 Task: Search one way flight ticket for 1 adult, 1 child, 1 infant in seat in premium economy from Rhinelander: Rhinelander-oneida County Airport to Fort Wayne: Fort Wayne International Airport on 8-4-2023. Choice of flights is Frontier. Number of bags: 6 checked bags. Price is upto 76000. Outbound departure time preference is 8:45.
Action: Mouse pressed left at (316, 265)
Screenshot: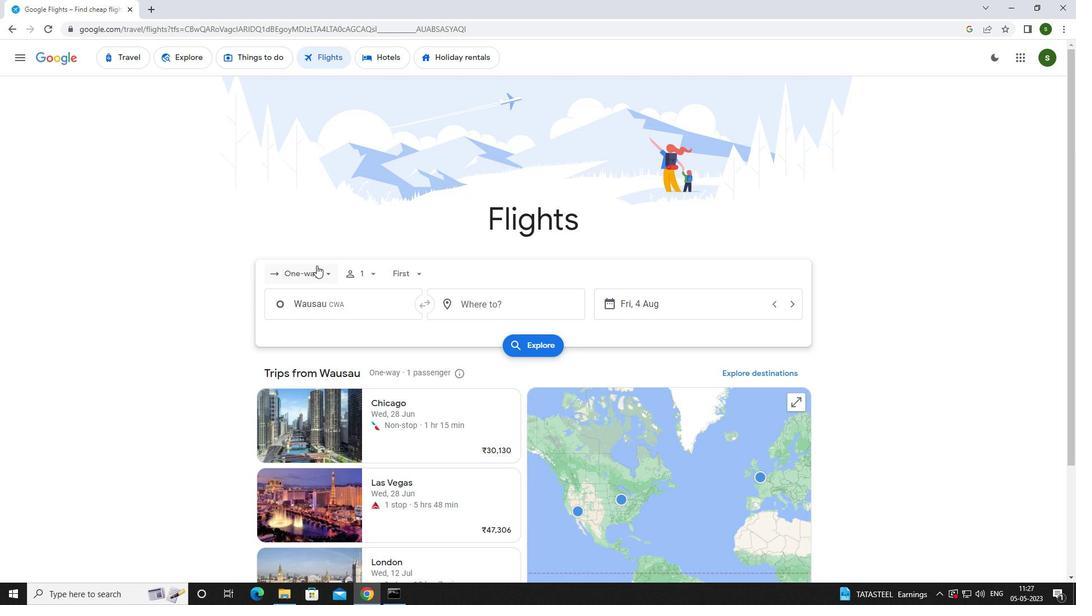
Action: Mouse moved to (321, 323)
Screenshot: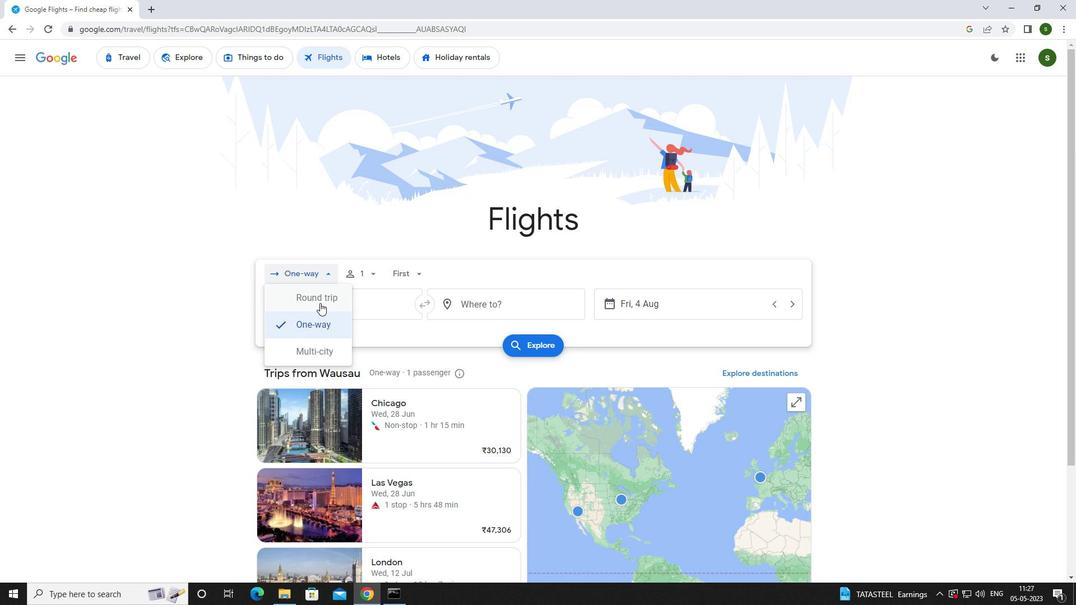 
Action: Mouse pressed left at (321, 323)
Screenshot: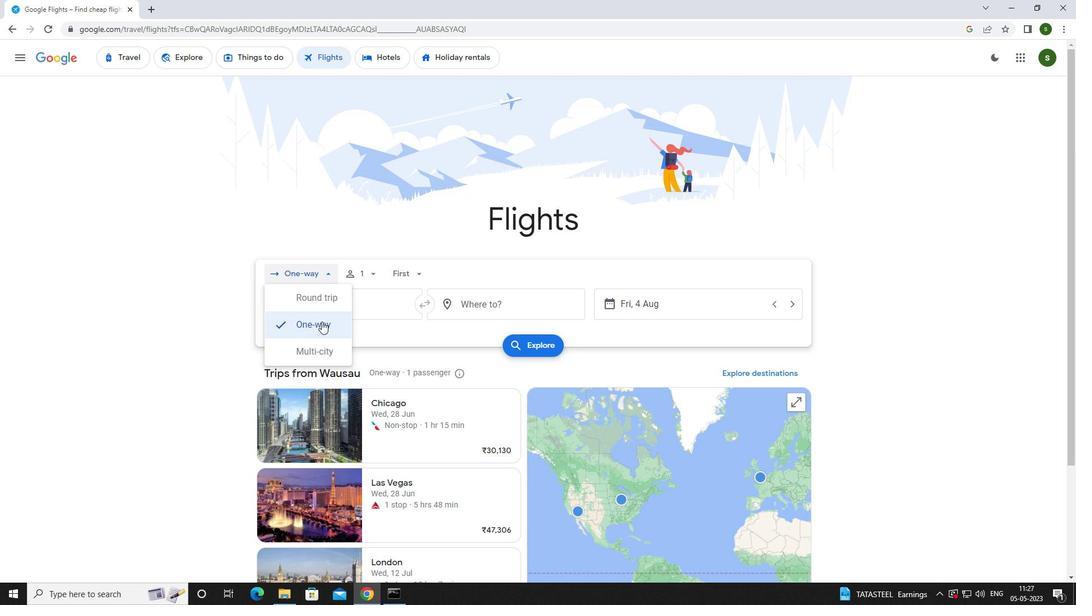 
Action: Mouse moved to (375, 274)
Screenshot: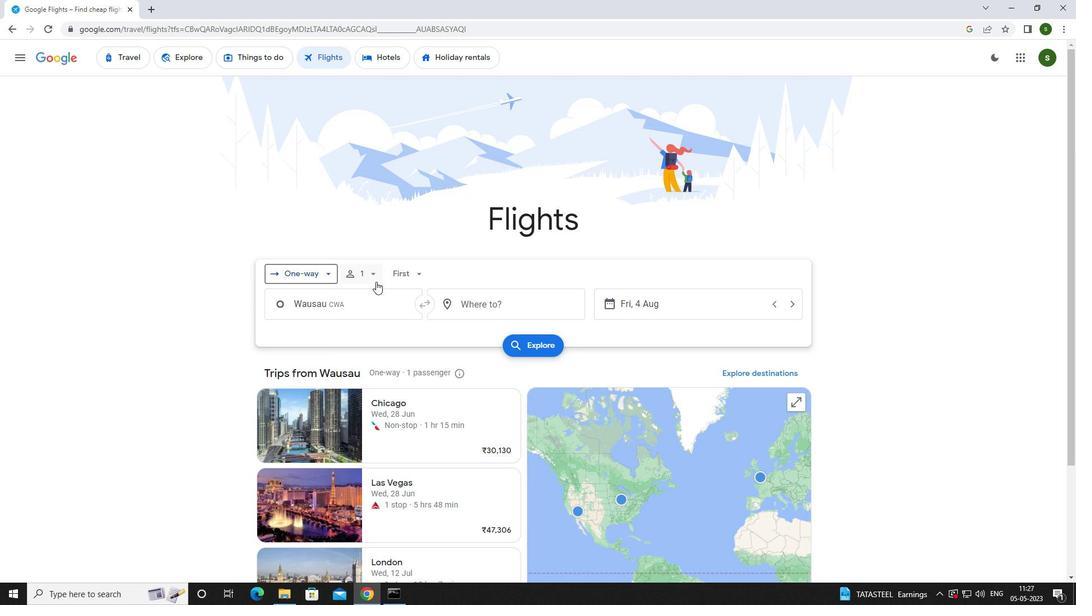 
Action: Mouse pressed left at (375, 274)
Screenshot: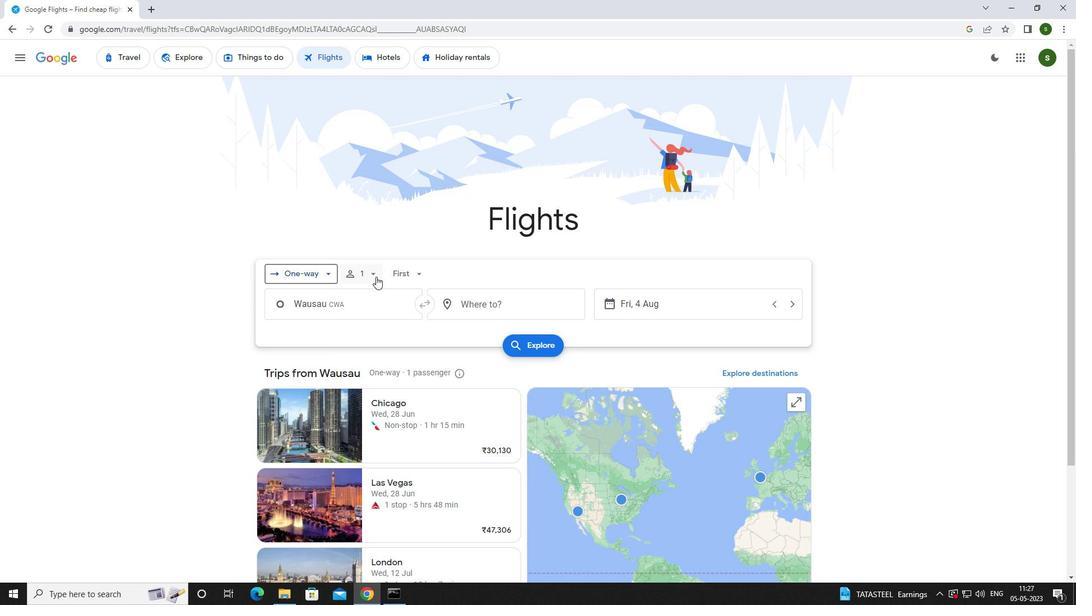 
Action: Mouse moved to (454, 327)
Screenshot: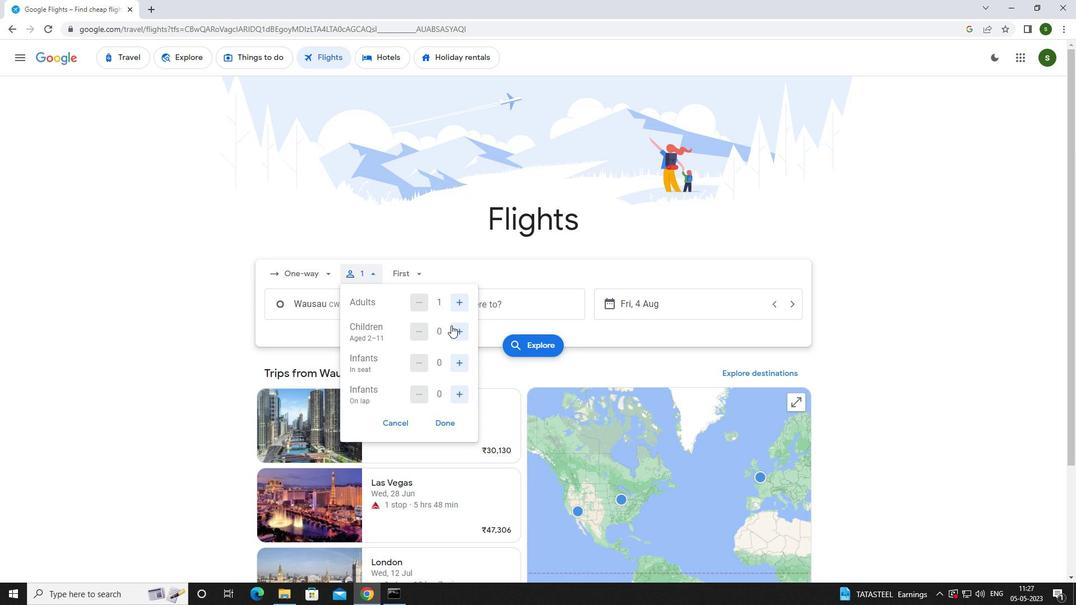 
Action: Mouse pressed left at (454, 327)
Screenshot: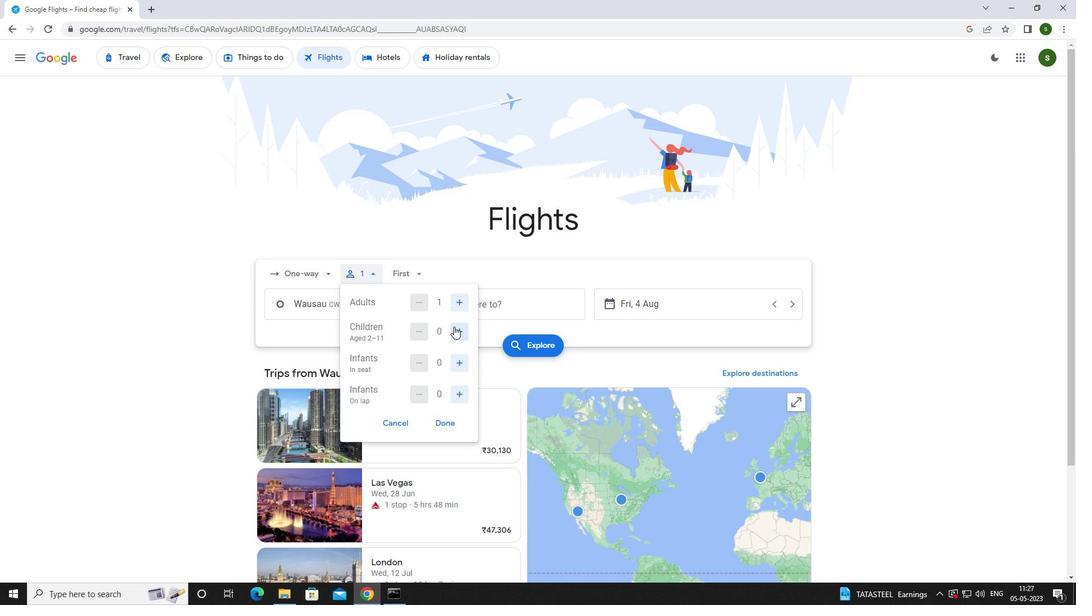 
Action: Mouse moved to (458, 370)
Screenshot: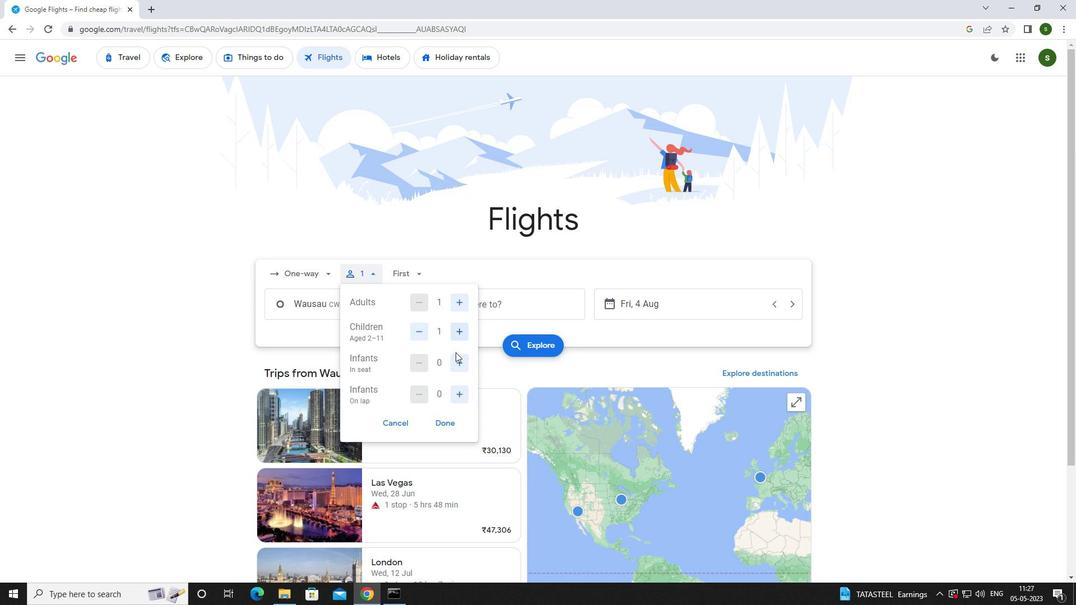 
Action: Mouse pressed left at (458, 370)
Screenshot: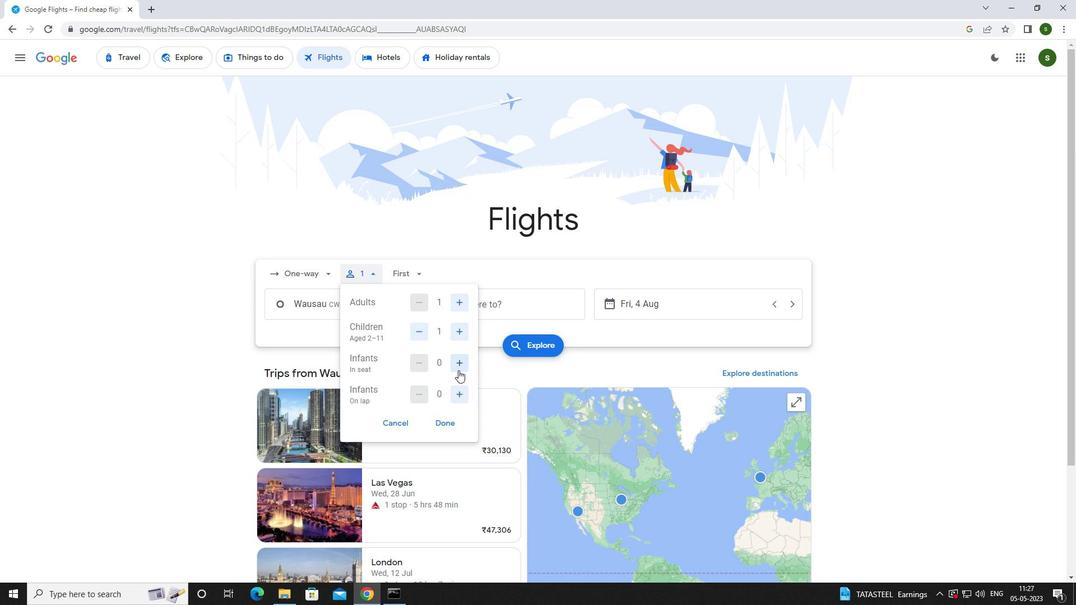 
Action: Mouse moved to (422, 273)
Screenshot: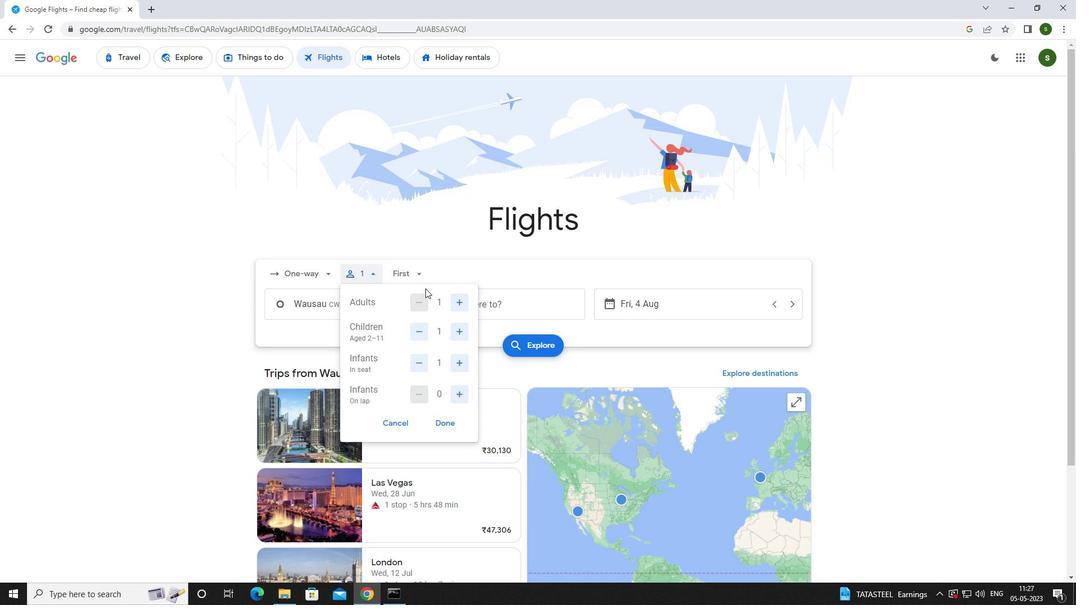 
Action: Mouse pressed left at (422, 273)
Screenshot: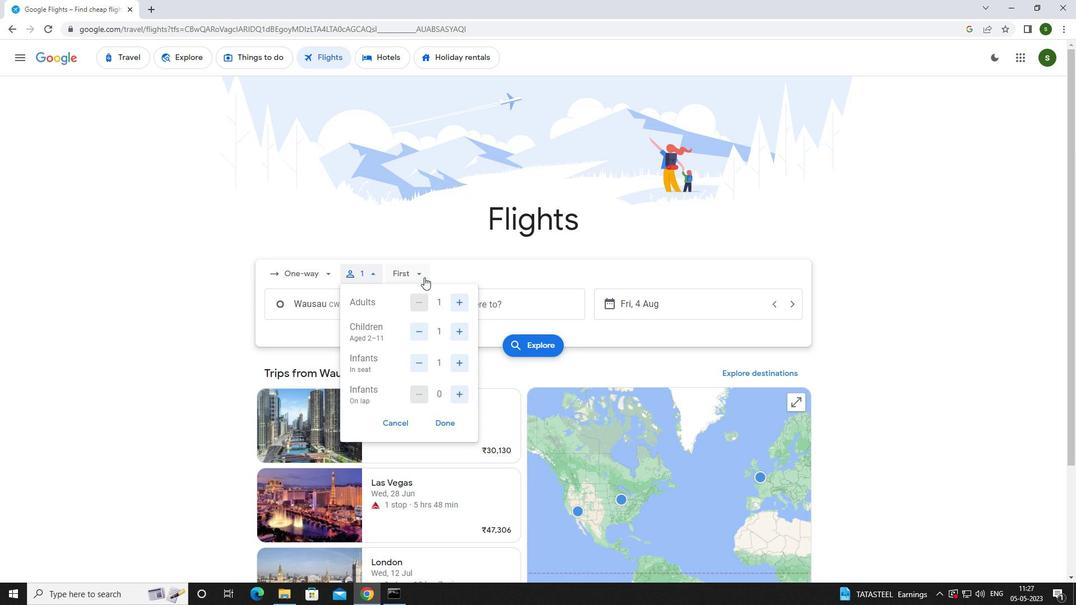 
Action: Mouse moved to (440, 327)
Screenshot: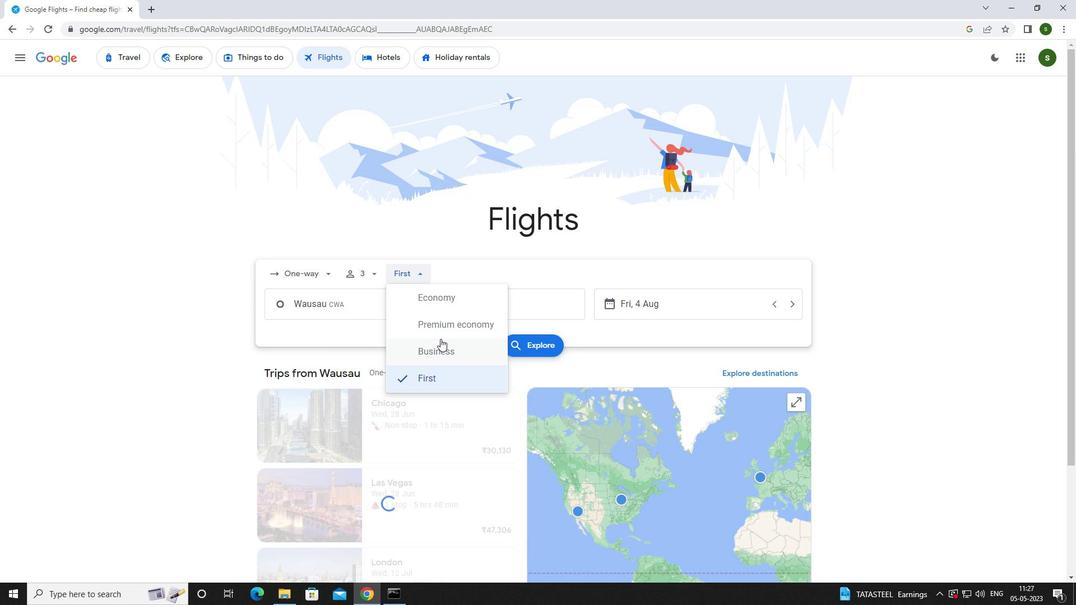 
Action: Mouse pressed left at (440, 327)
Screenshot: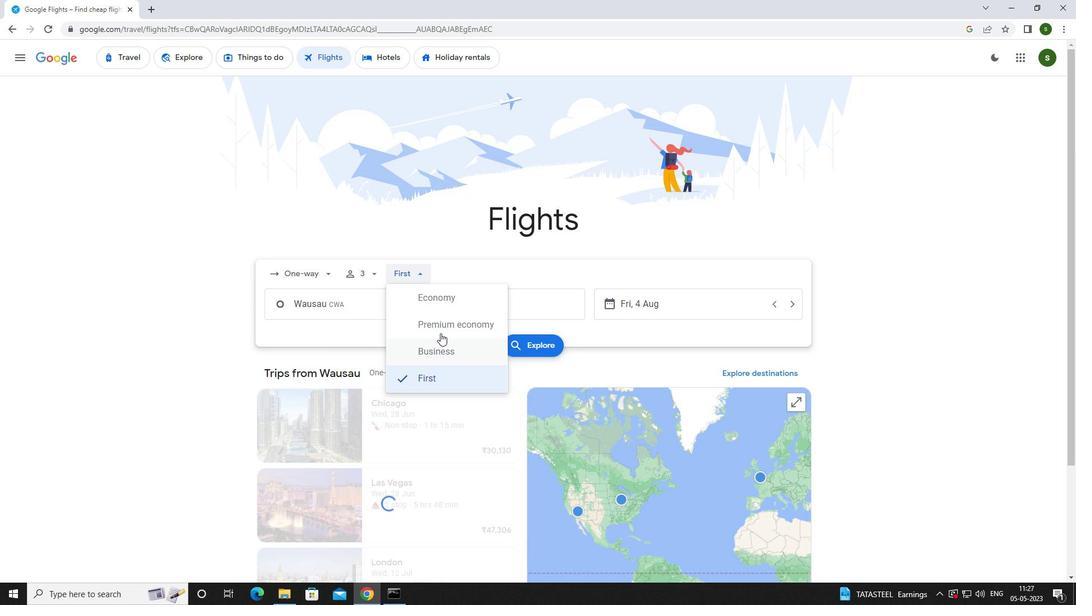 
Action: Mouse moved to (393, 307)
Screenshot: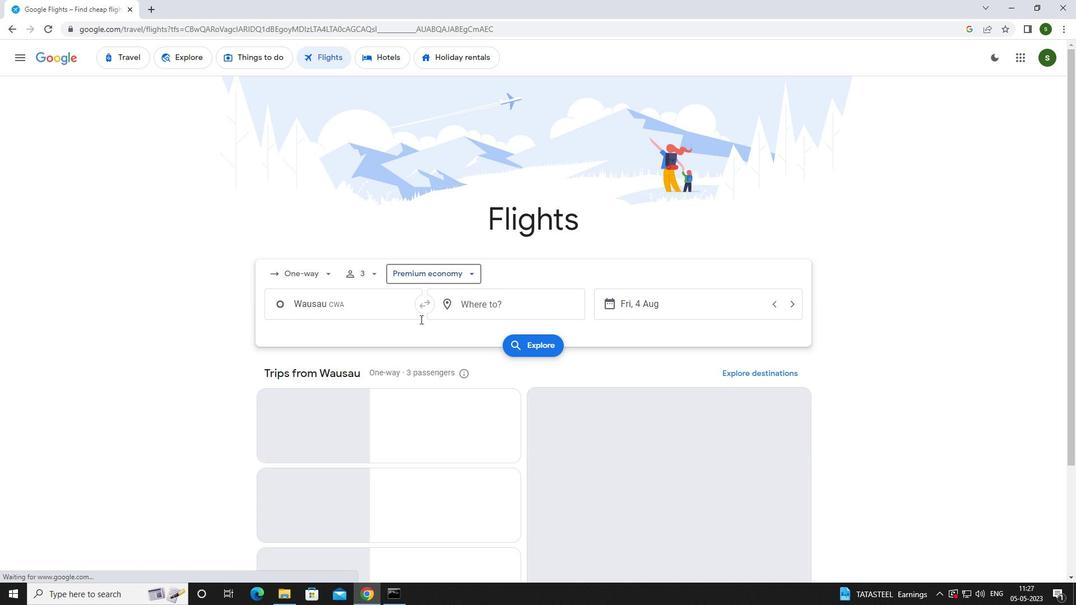 
Action: Mouse pressed left at (393, 307)
Screenshot: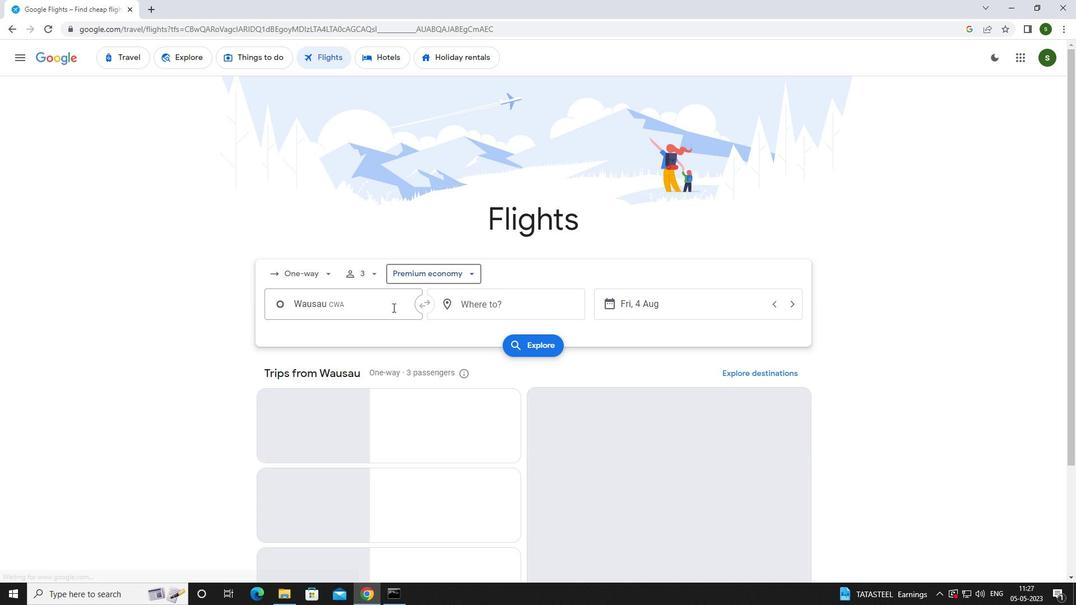 
Action: Mouse moved to (391, 309)
Screenshot: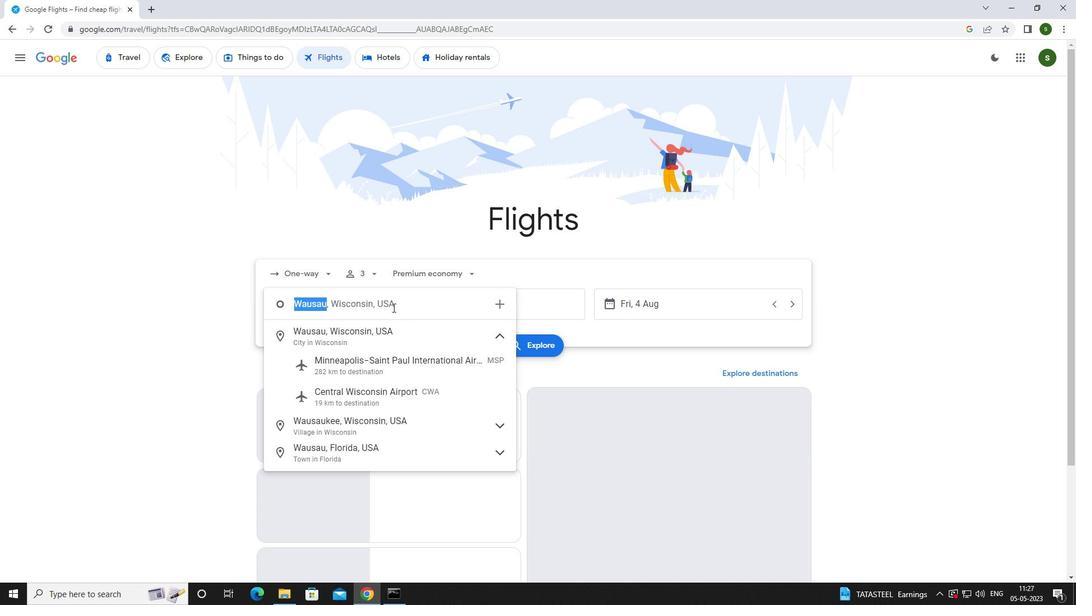 
Action: Key pressed <Key.caps_lock>r<Key.caps_lock>hine
Screenshot: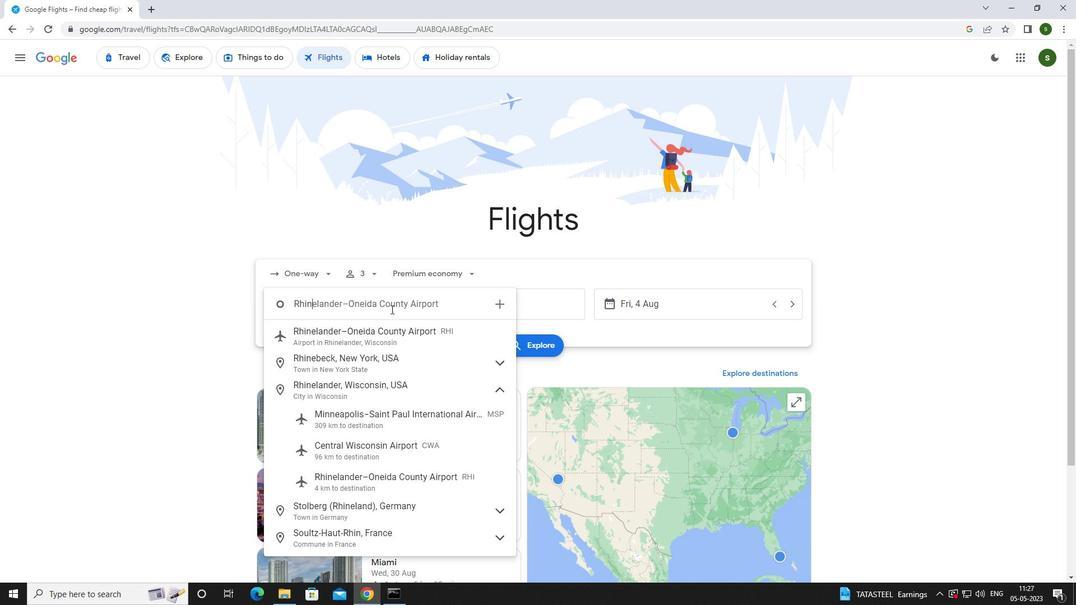 
Action: Mouse moved to (390, 332)
Screenshot: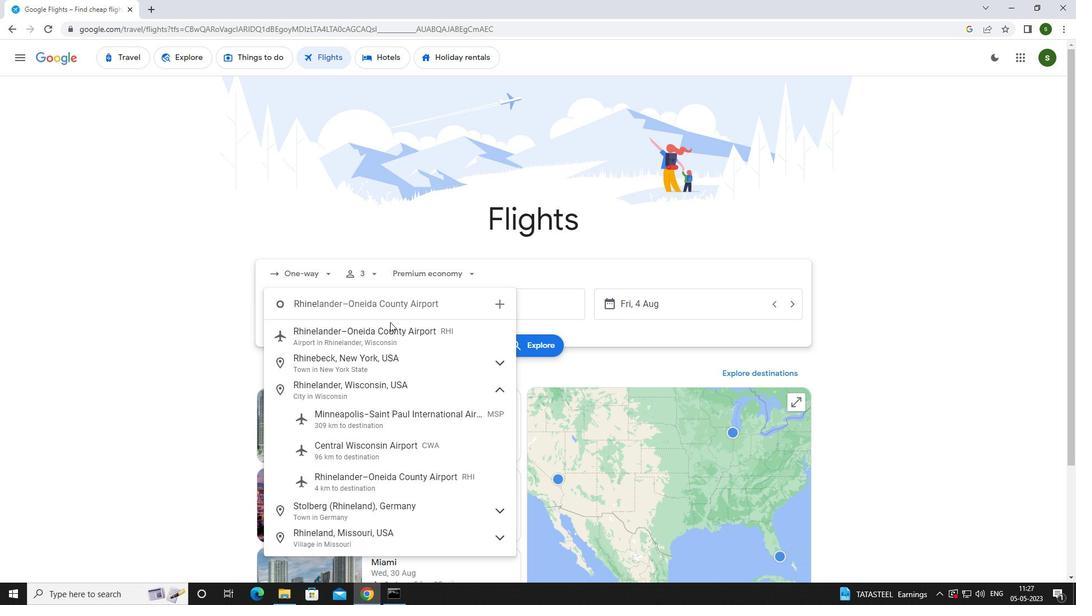 
Action: Mouse pressed left at (390, 332)
Screenshot: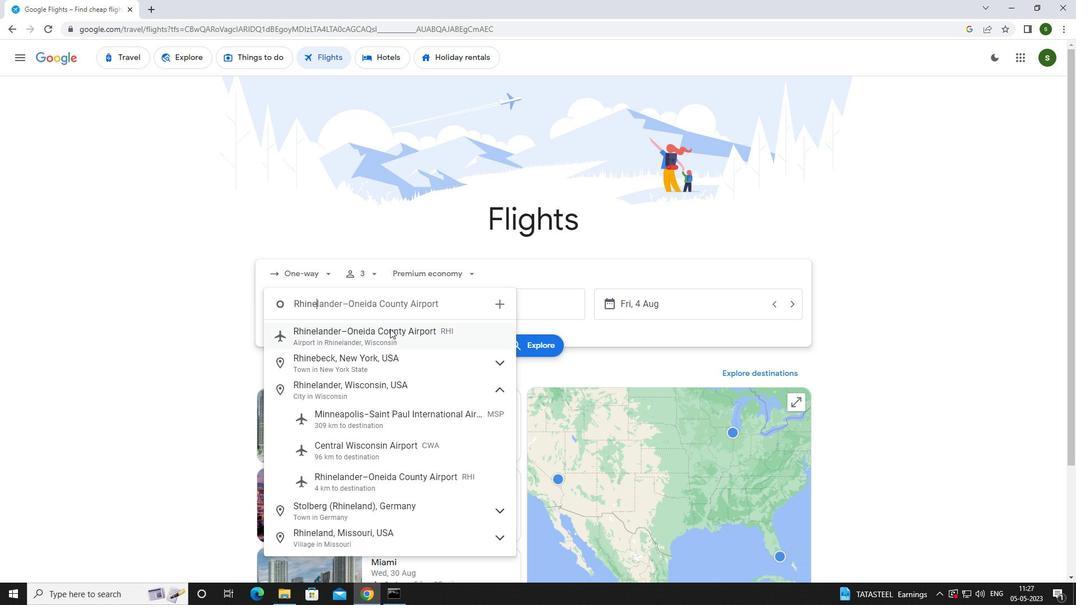 
Action: Mouse moved to (471, 299)
Screenshot: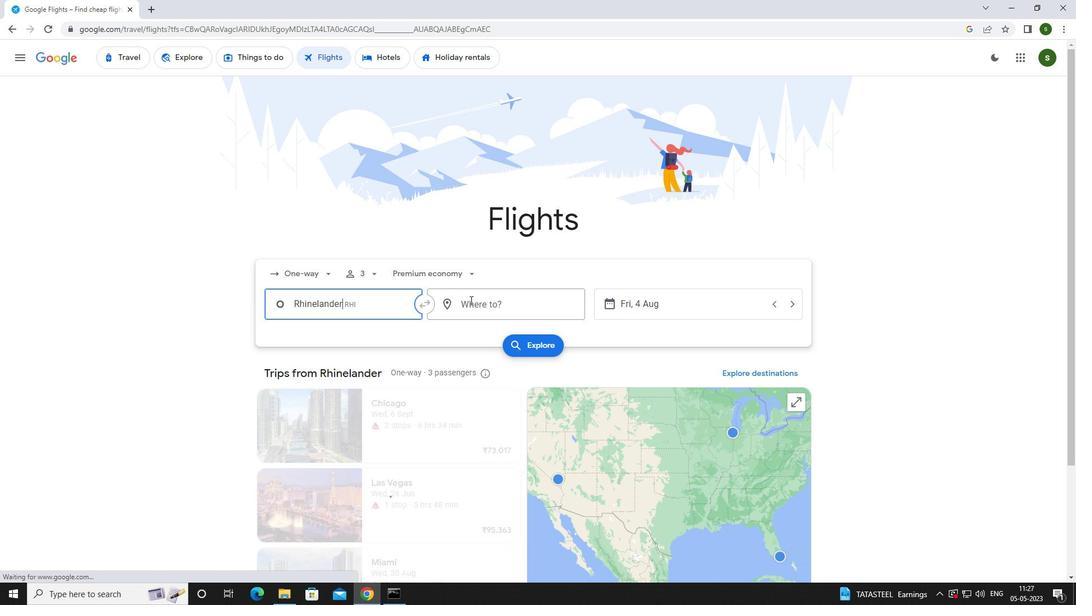 
Action: Mouse pressed left at (471, 299)
Screenshot: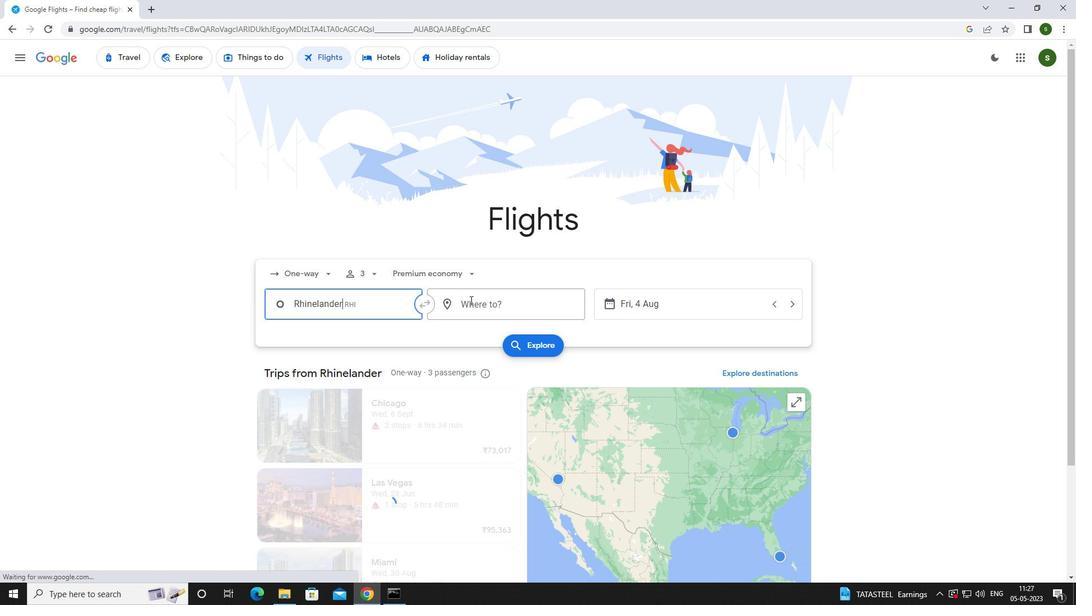 
Action: Key pressed <Key.caps_lock>f<Key.caps_lock>ort<Key.space><Key.caps_lock>w<Key.caps_lock>a
Screenshot: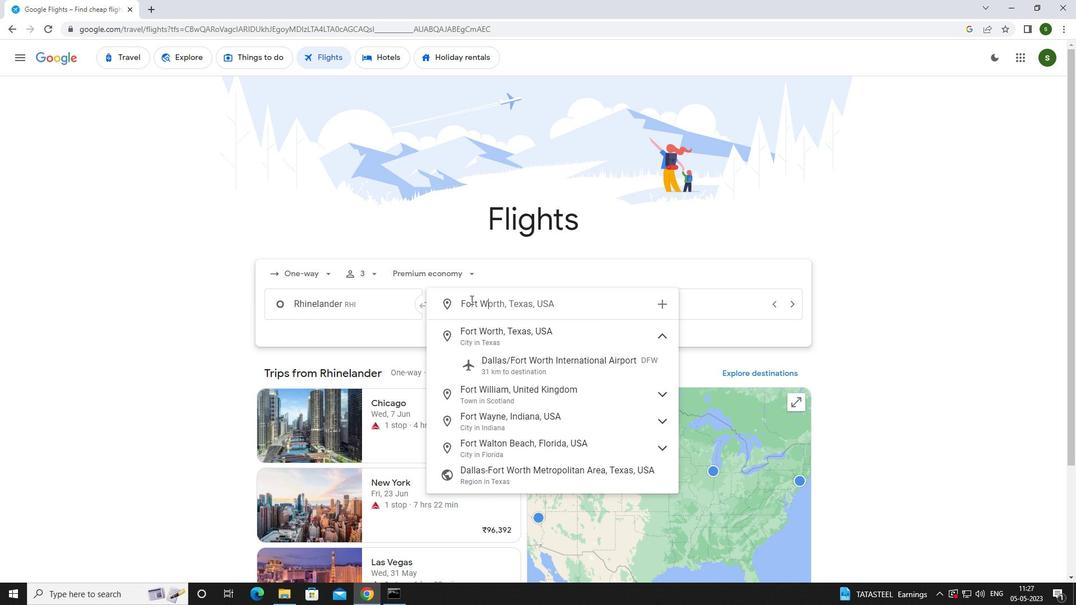 
Action: Mouse moved to (518, 360)
Screenshot: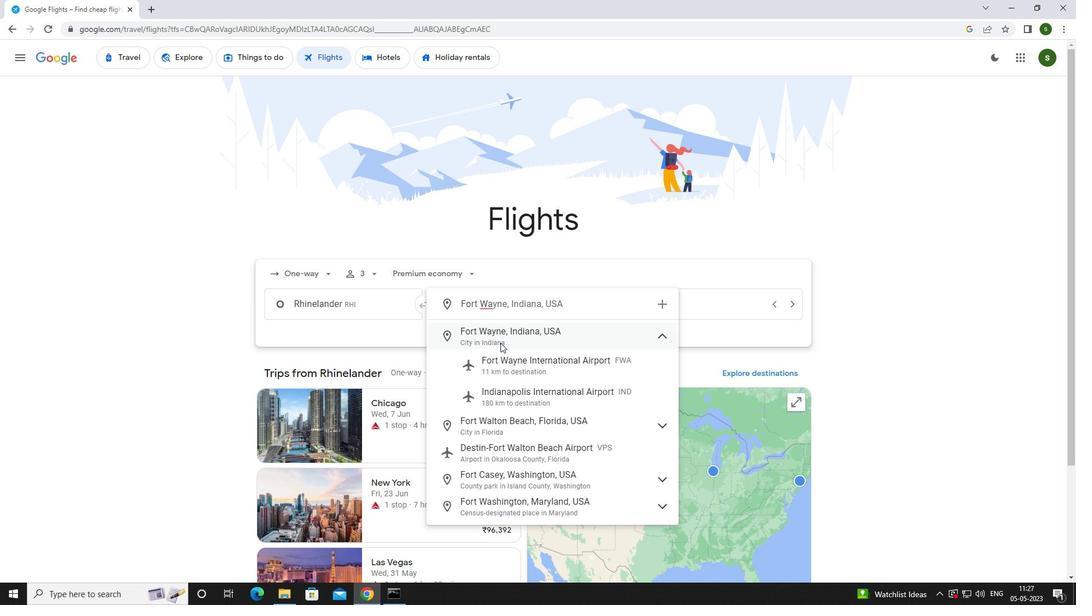 
Action: Mouse pressed left at (518, 360)
Screenshot: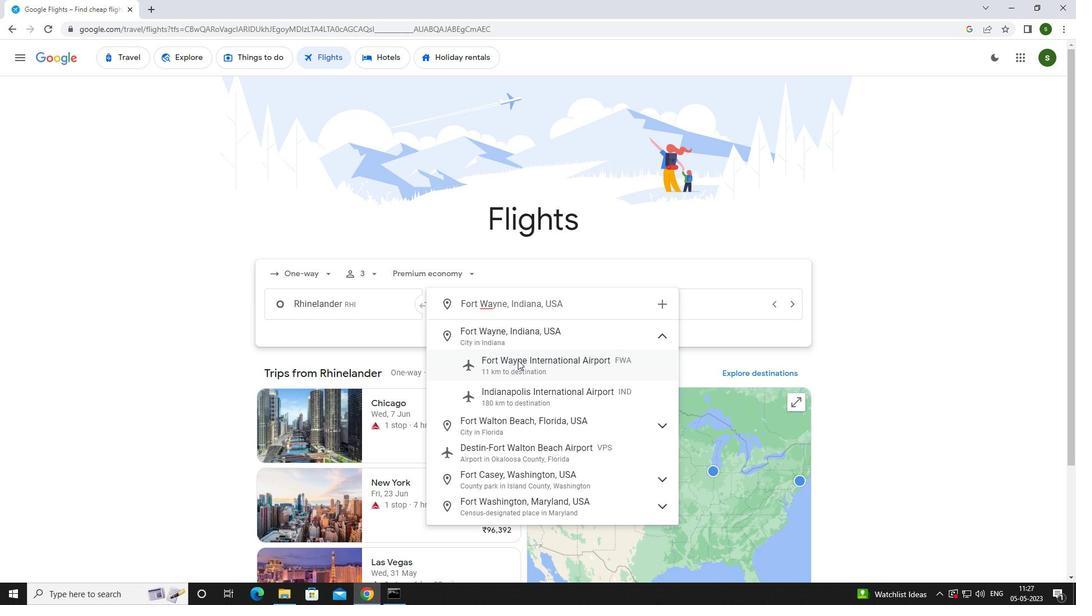 
Action: Mouse moved to (672, 301)
Screenshot: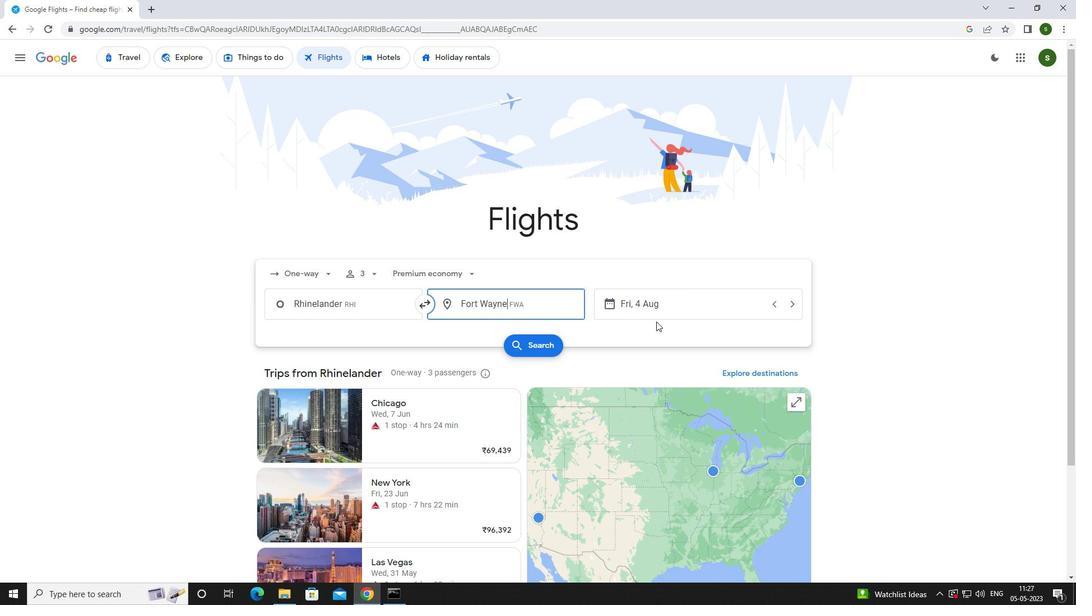 
Action: Mouse pressed left at (672, 301)
Screenshot: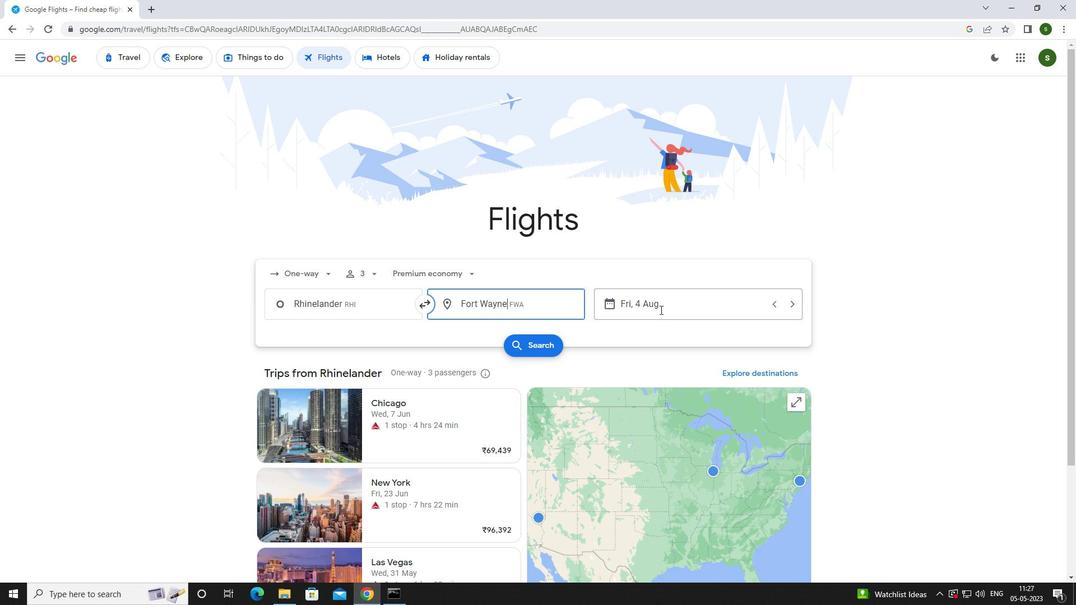 
Action: Mouse moved to (545, 377)
Screenshot: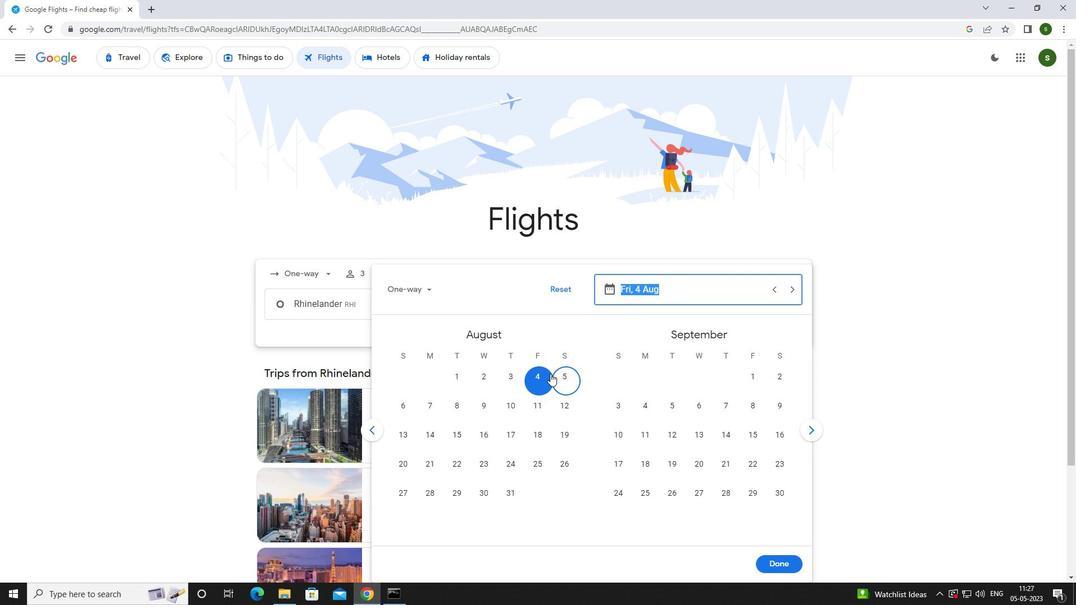 
Action: Mouse pressed left at (545, 377)
Screenshot: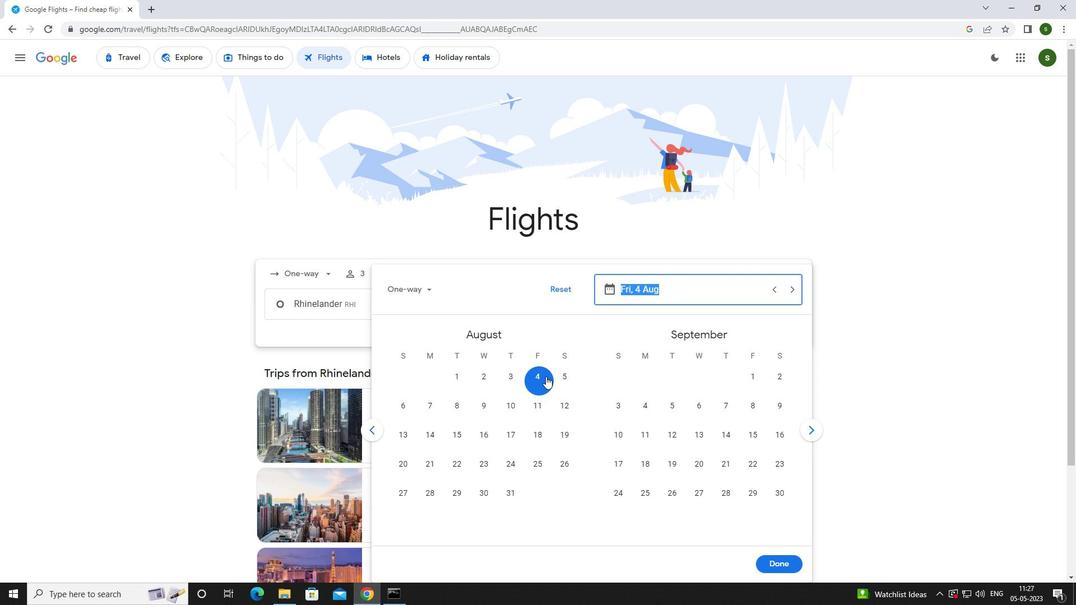 
Action: Mouse moved to (767, 555)
Screenshot: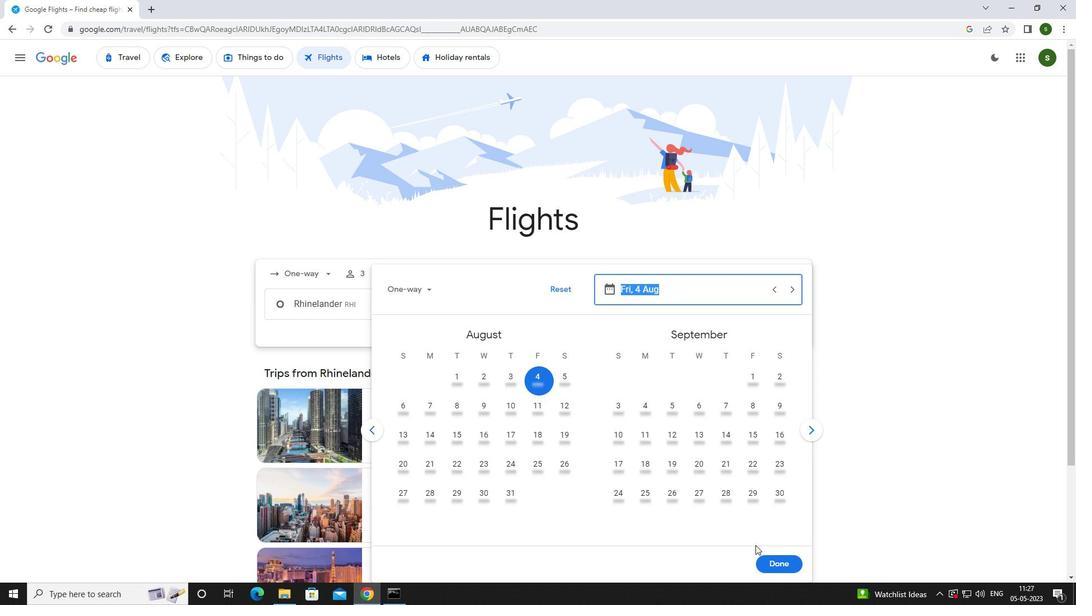 
Action: Mouse pressed left at (767, 555)
Screenshot: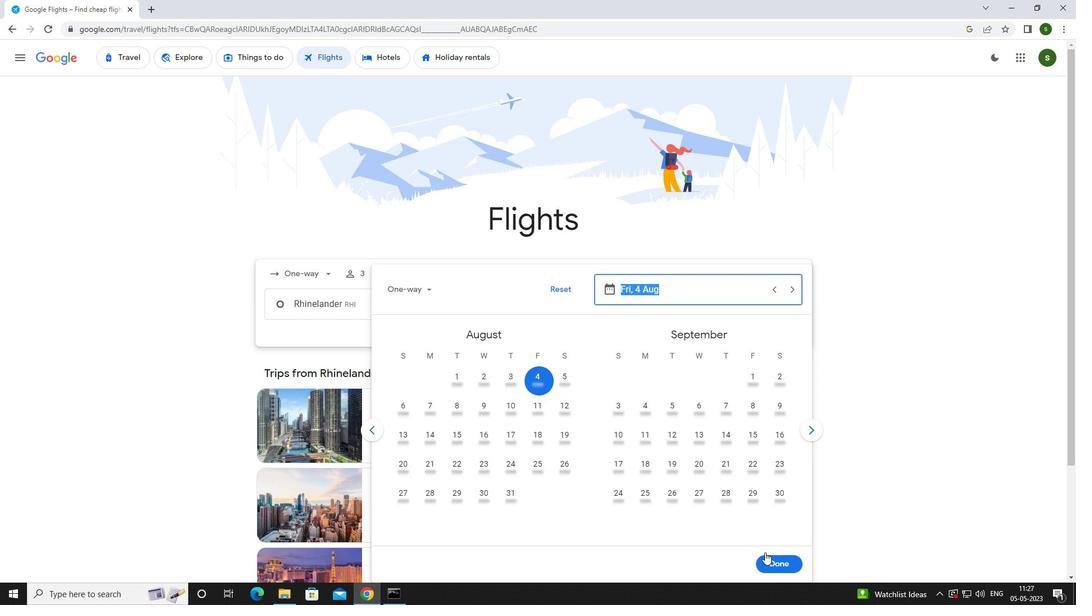 
Action: Mouse moved to (527, 348)
Screenshot: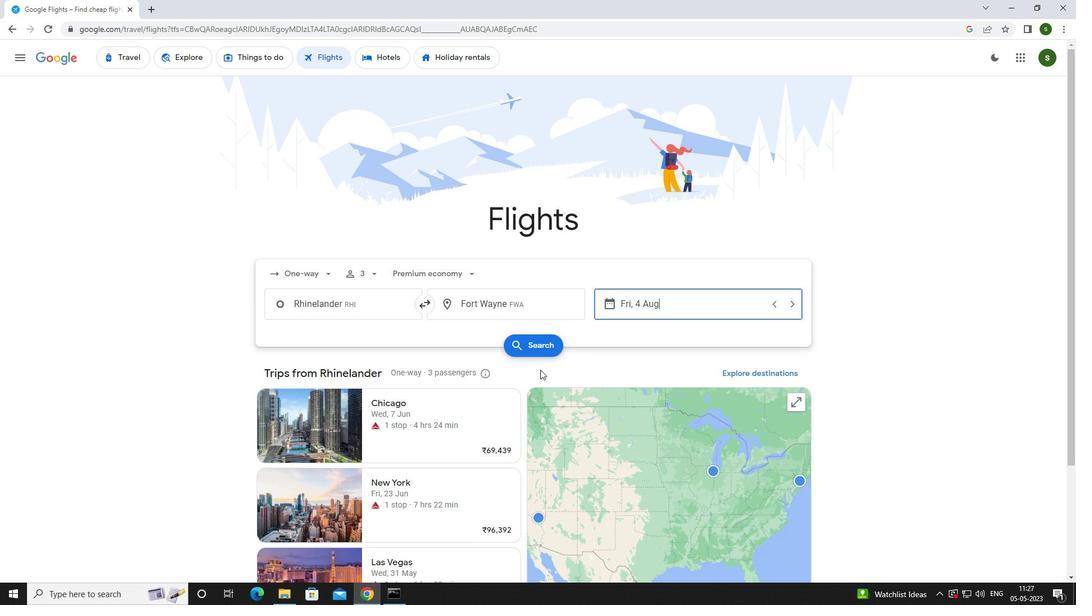
Action: Mouse pressed left at (527, 348)
Screenshot: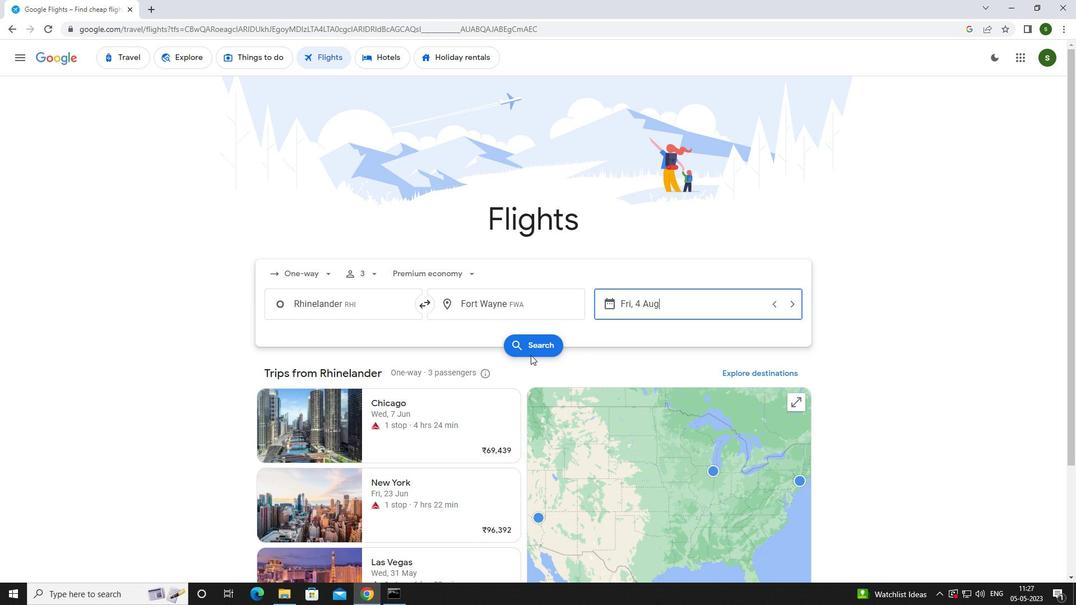 
Action: Mouse moved to (277, 160)
Screenshot: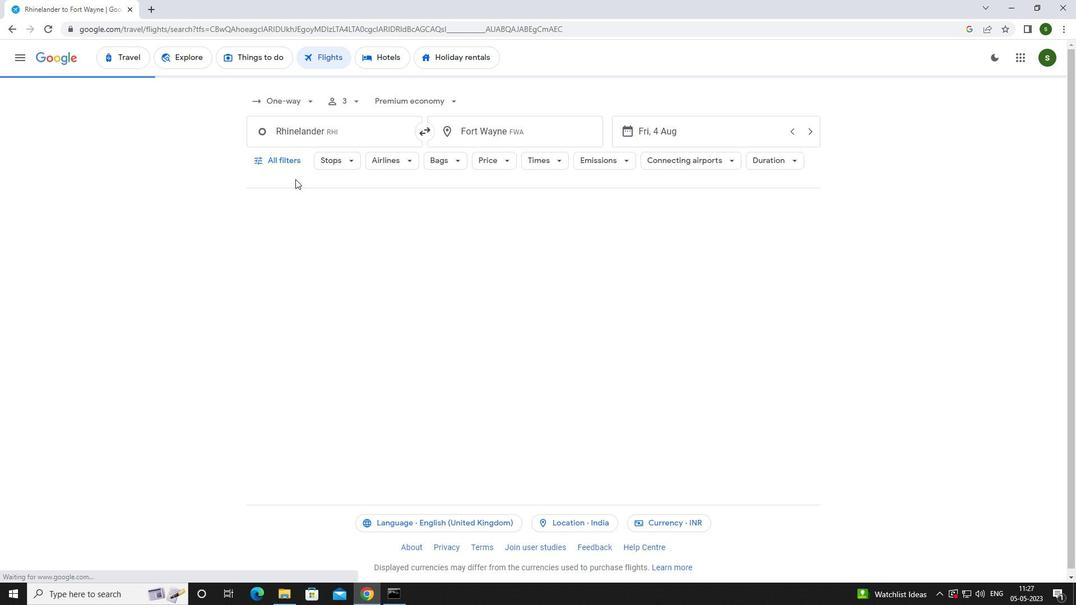 
Action: Mouse pressed left at (277, 160)
Screenshot: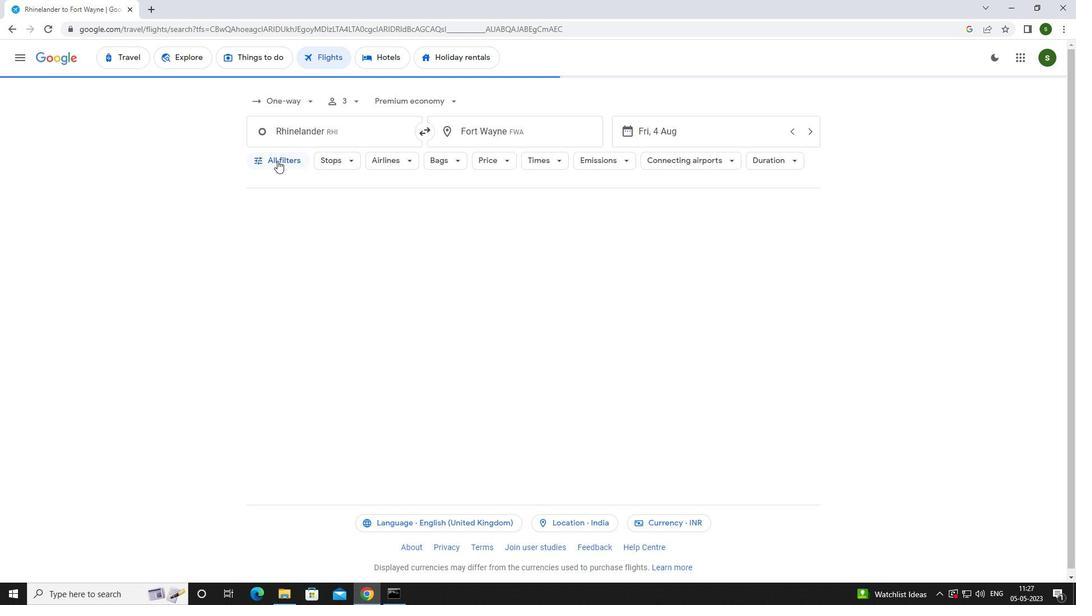 
Action: Mouse moved to (415, 398)
Screenshot: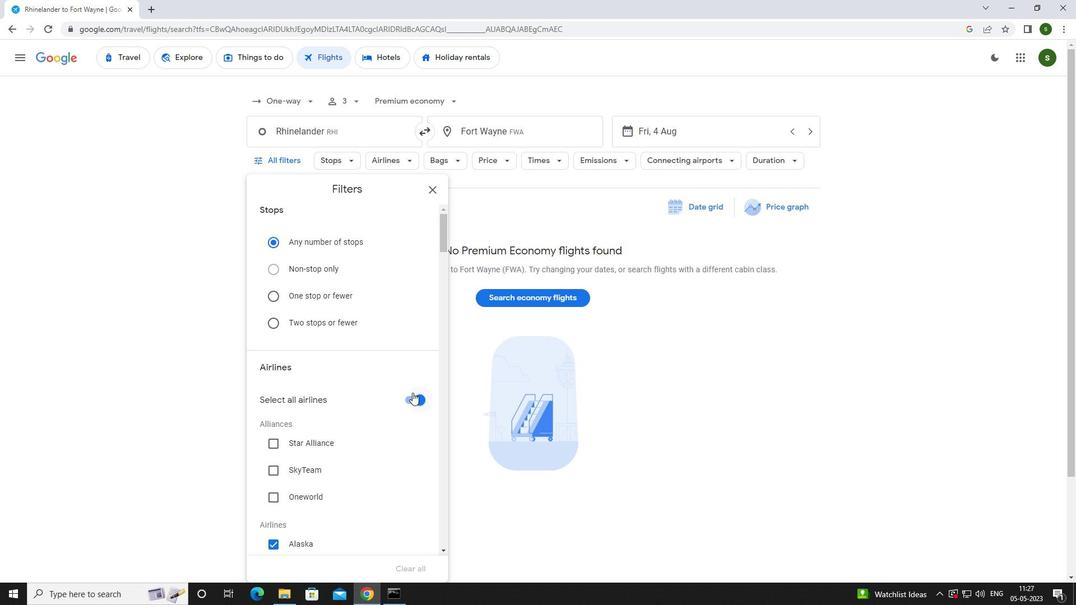 
Action: Mouse pressed left at (415, 398)
Screenshot: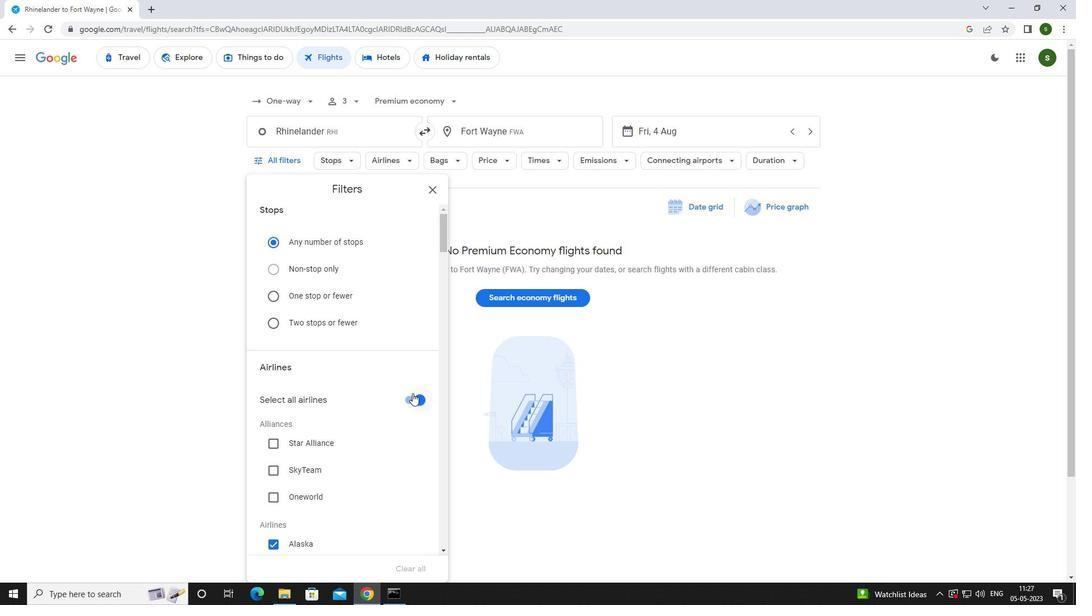 
Action: Mouse moved to (383, 372)
Screenshot: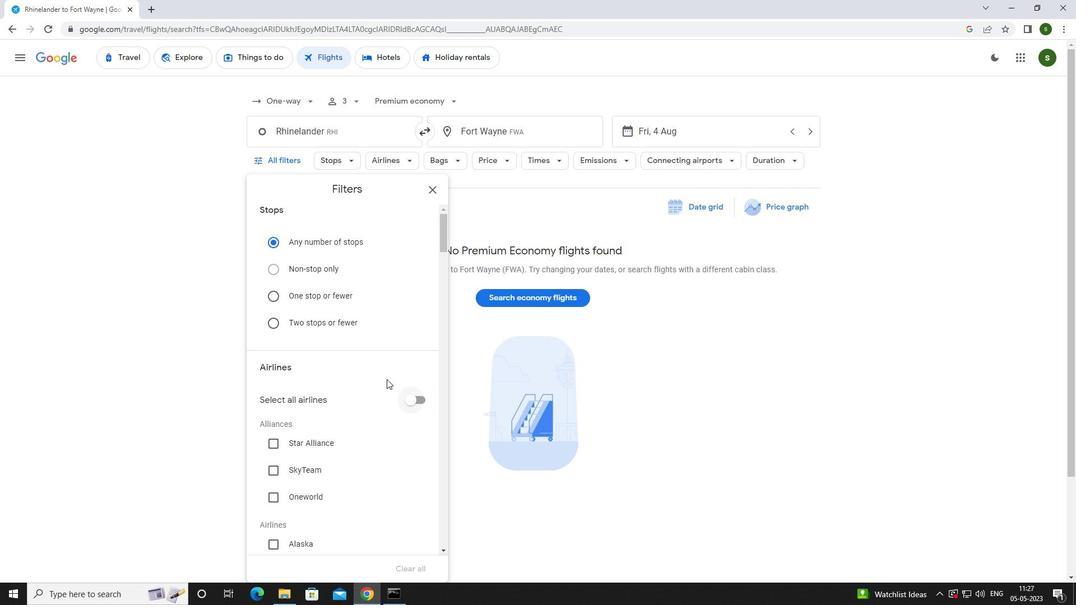 
Action: Mouse scrolled (383, 372) with delta (0, 0)
Screenshot: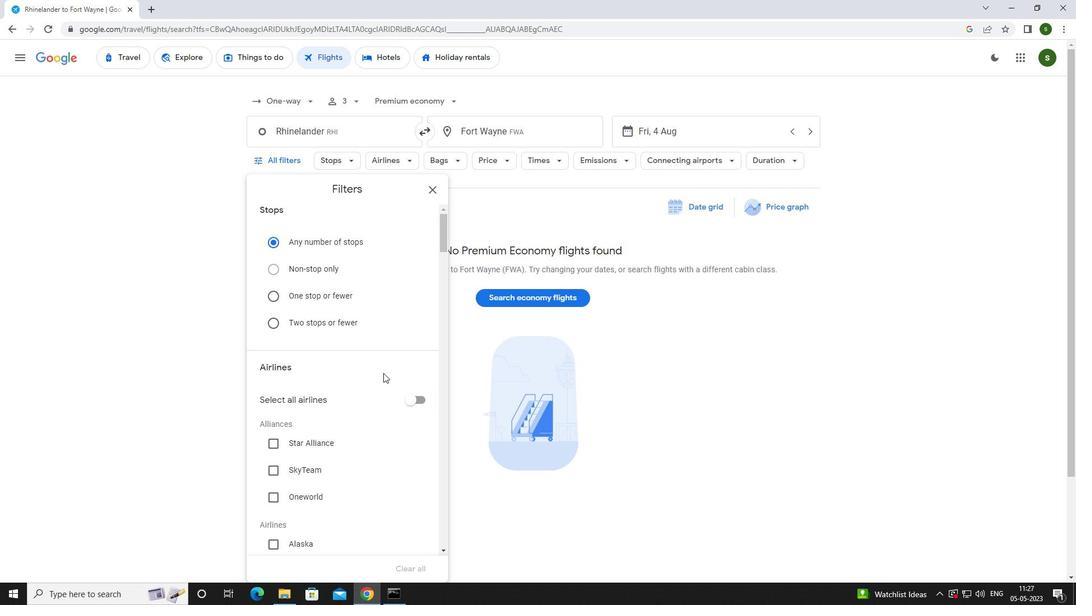 
Action: Mouse scrolled (383, 372) with delta (0, 0)
Screenshot: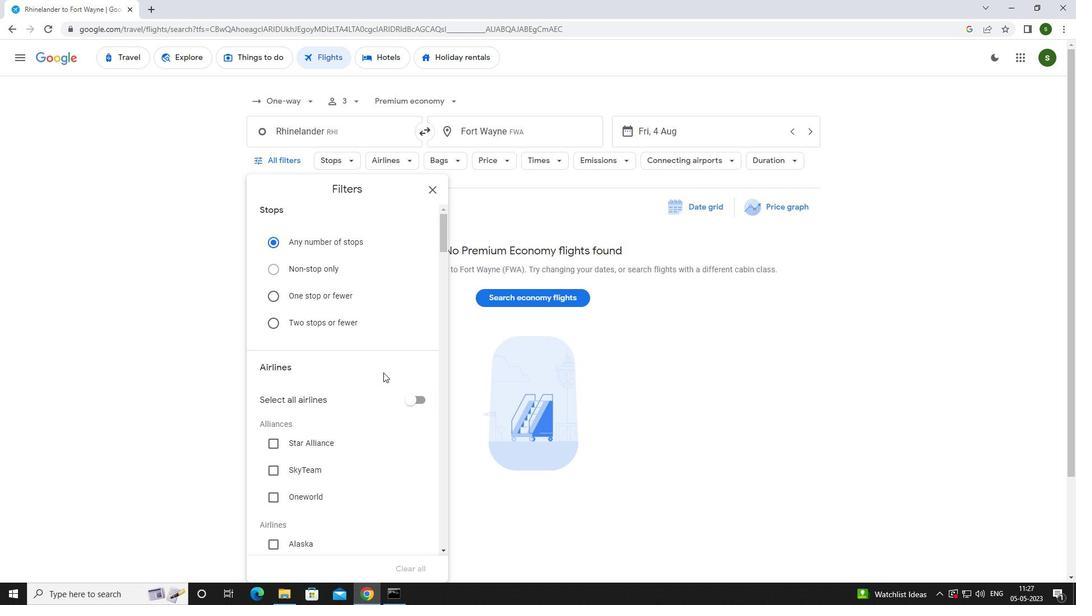 
Action: Mouse scrolled (383, 372) with delta (0, 0)
Screenshot: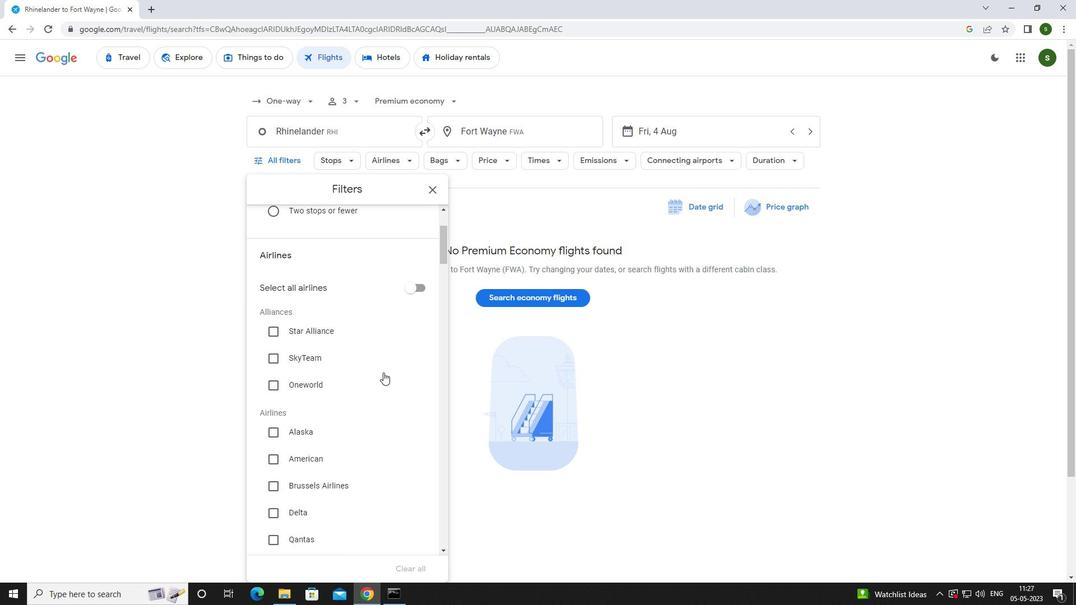 
Action: Mouse scrolled (383, 372) with delta (0, 0)
Screenshot: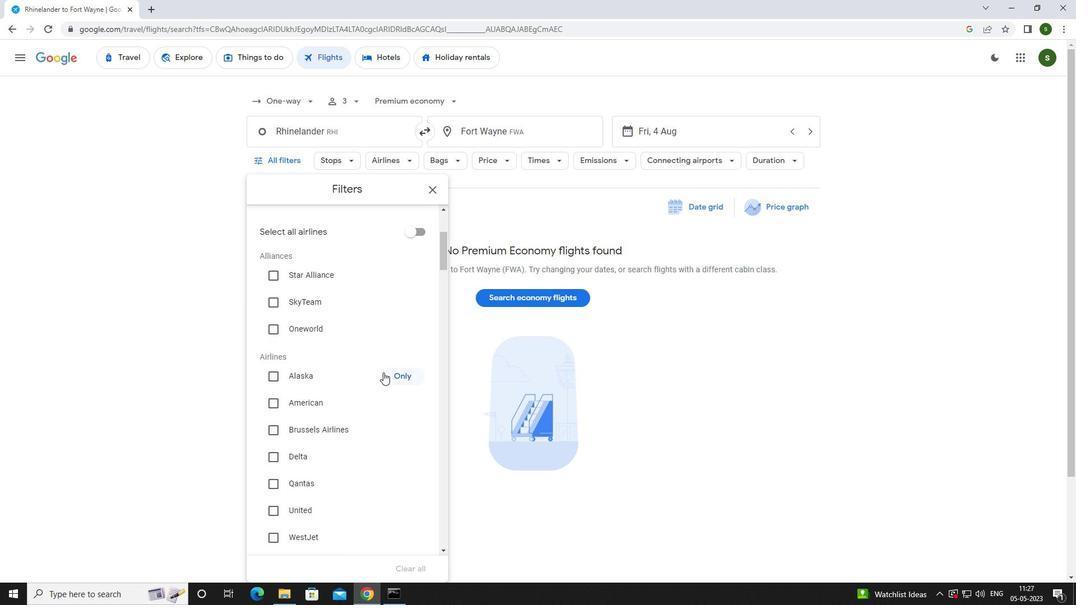 
Action: Mouse scrolled (383, 372) with delta (0, 0)
Screenshot: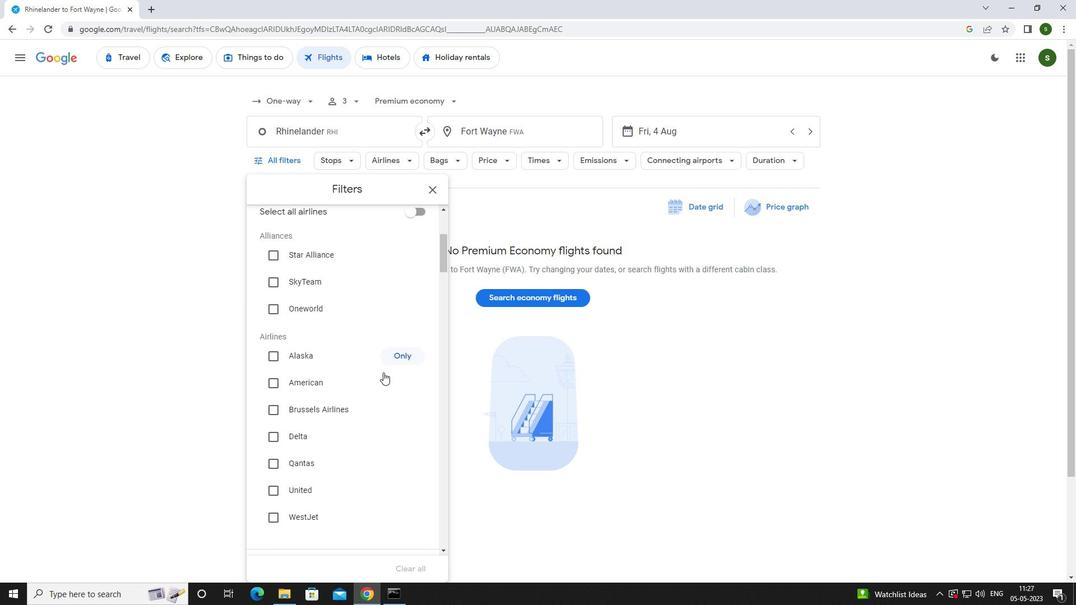 
Action: Mouse scrolled (383, 372) with delta (0, 0)
Screenshot: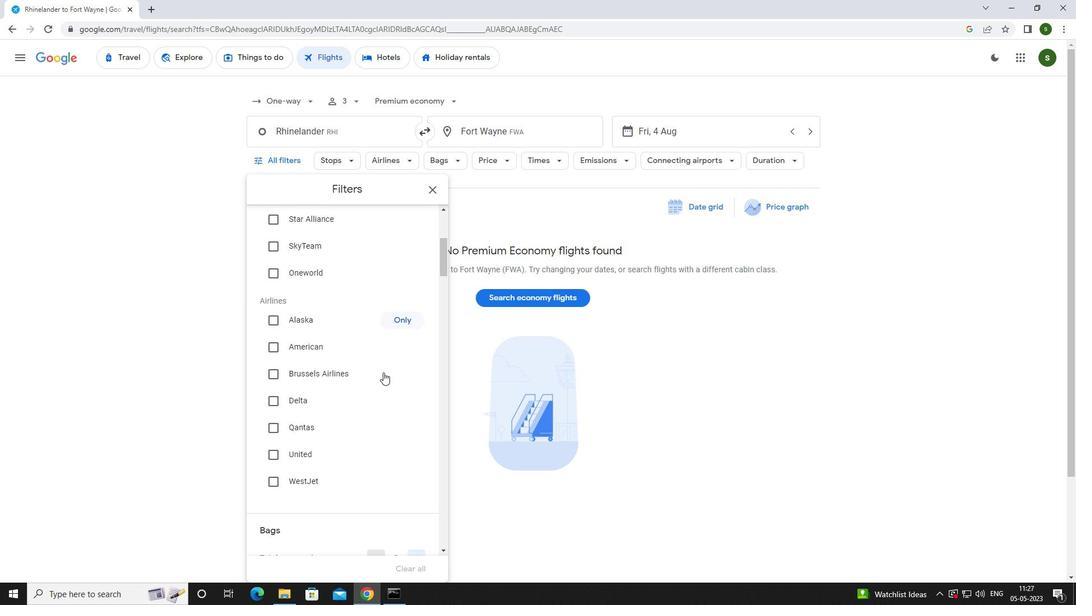 
Action: Mouse scrolled (383, 372) with delta (0, 0)
Screenshot: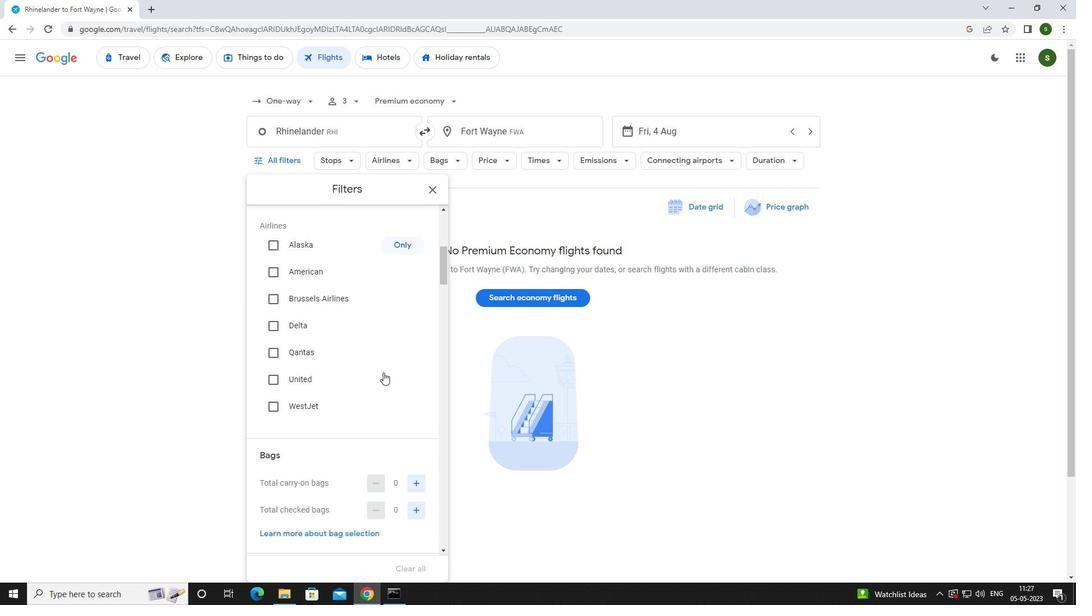 
Action: Mouse moved to (413, 414)
Screenshot: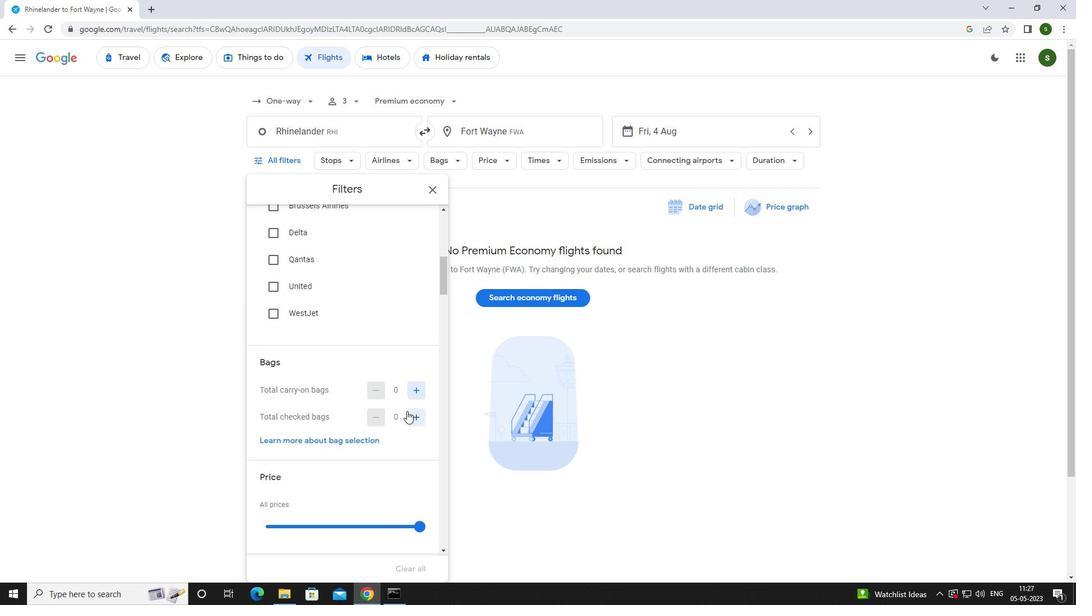 
Action: Mouse pressed left at (413, 414)
Screenshot: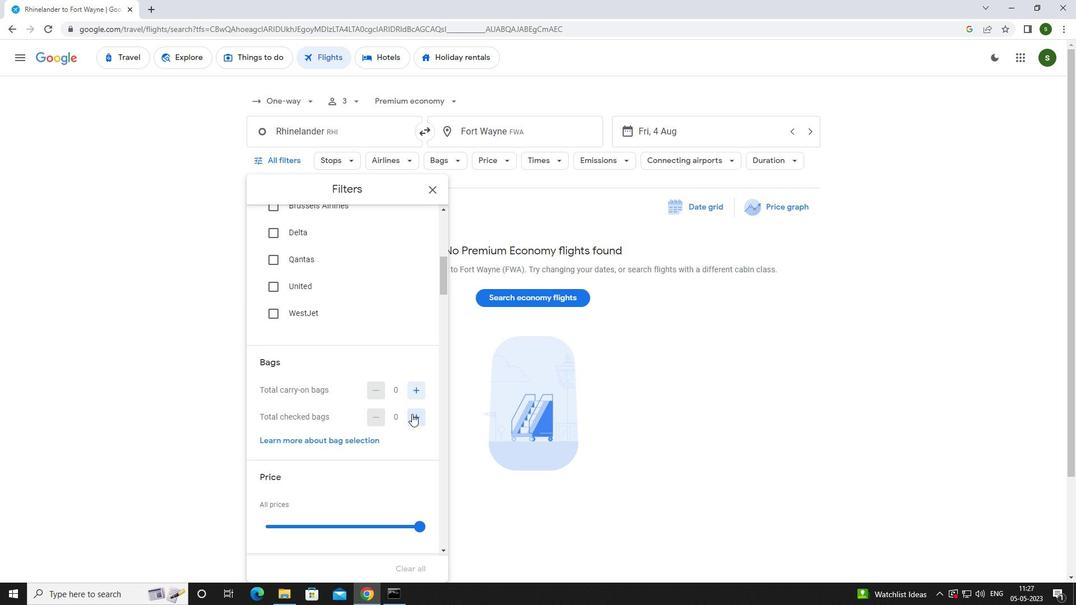 
Action: Mouse pressed left at (413, 414)
Screenshot: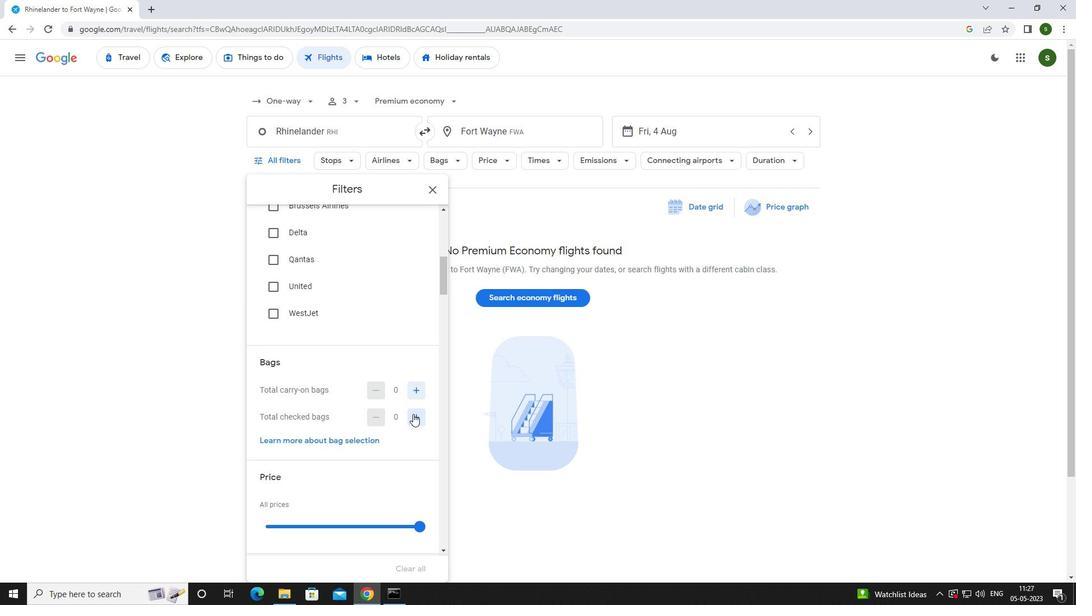 
Action: Mouse pressed left at (413, 414)
Screenshot: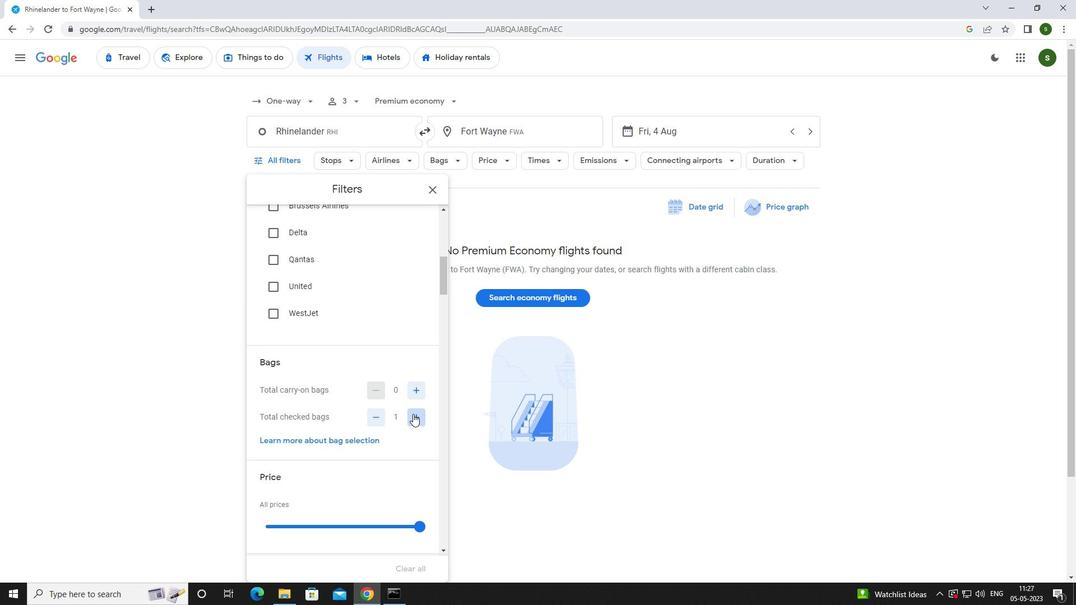 
Action: Mouse pressed left at (413, 414)
Screenshot: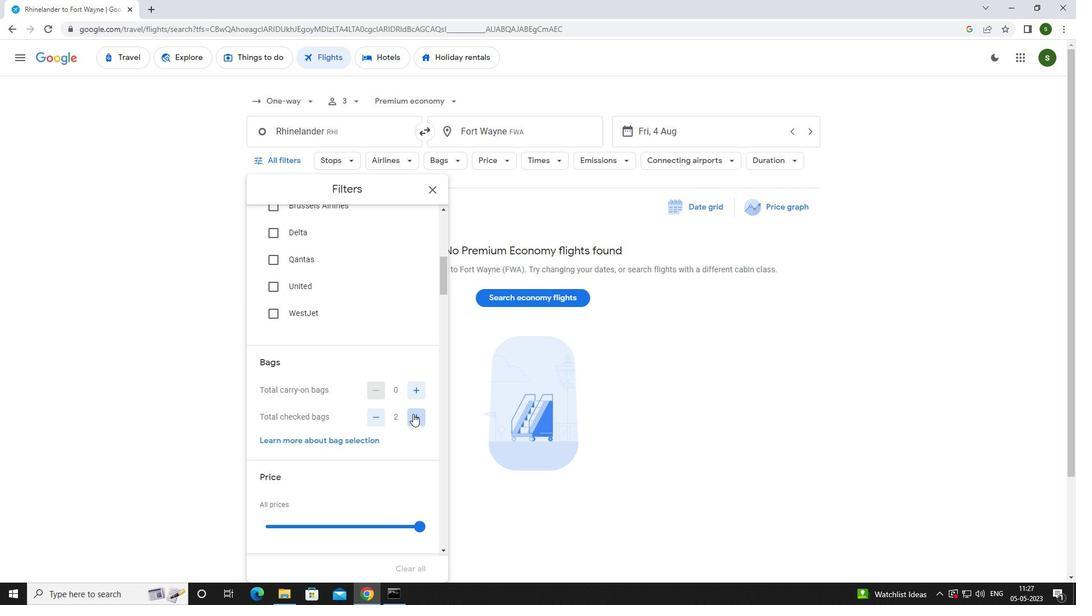 
Action: Mouse pressed left at (413, 414)
Screenshot: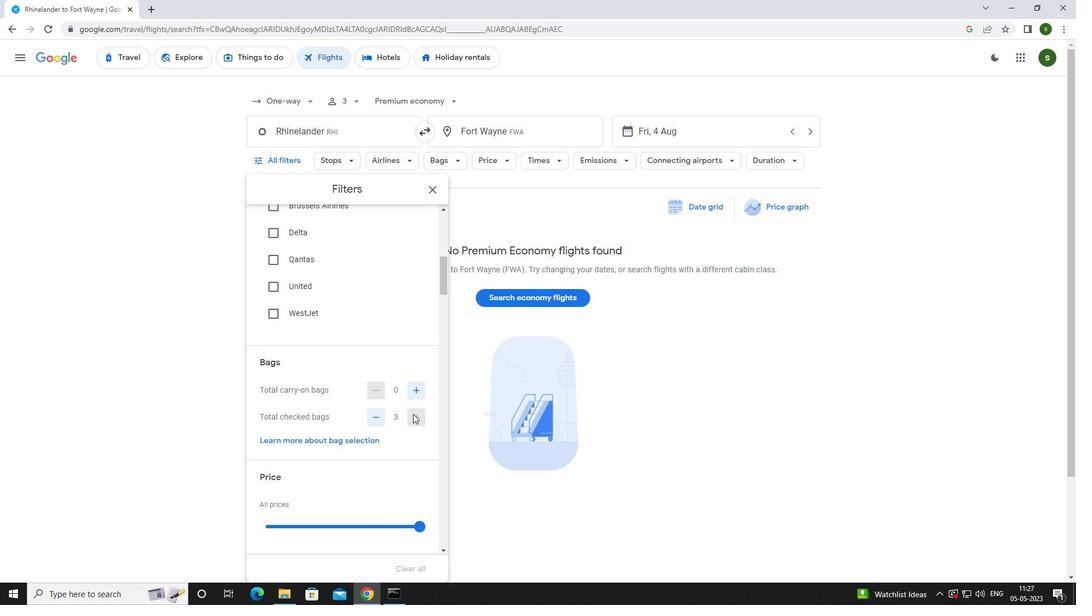 
Action: Mouse scrolled (413, 413) with delta (0, 0)
Screenshot: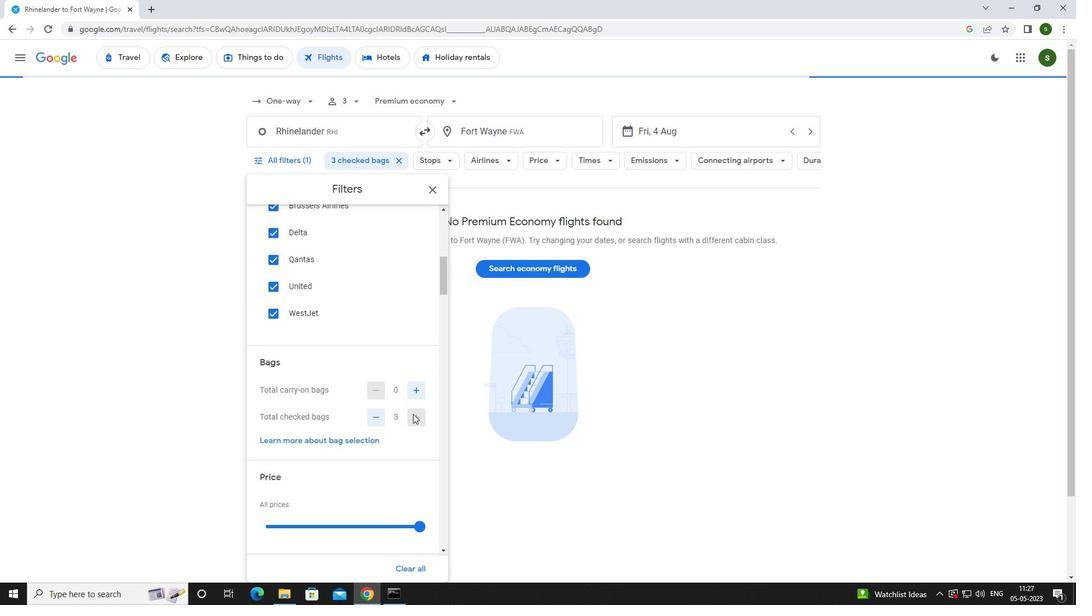 
Action: Mouse scrolled (413, 413) with delta (0, 0)
Screenshot: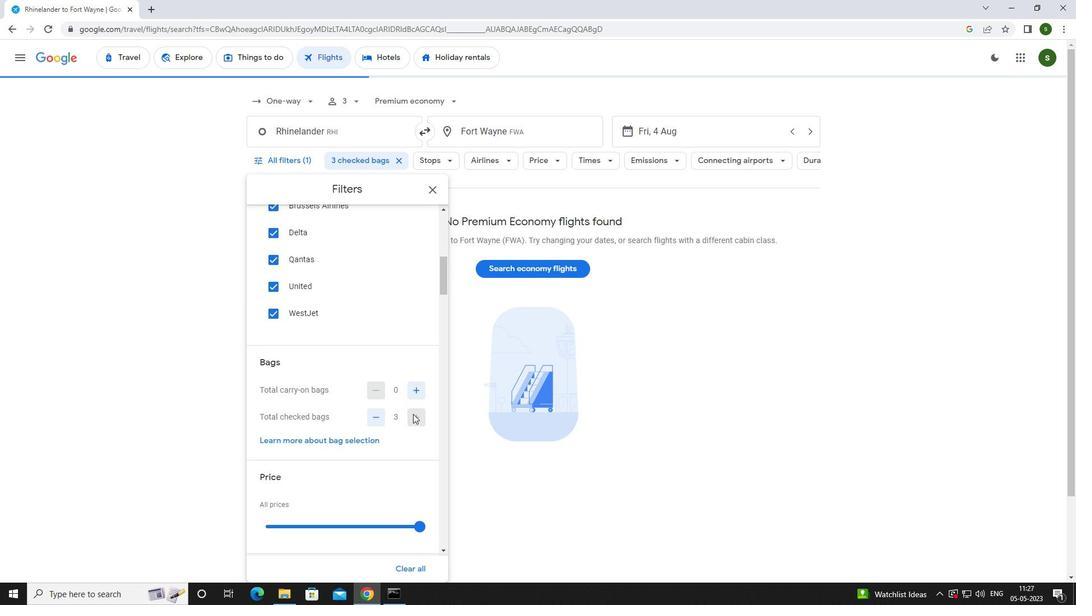 
Action: Mouse moved to (418, 413)
Screenshot: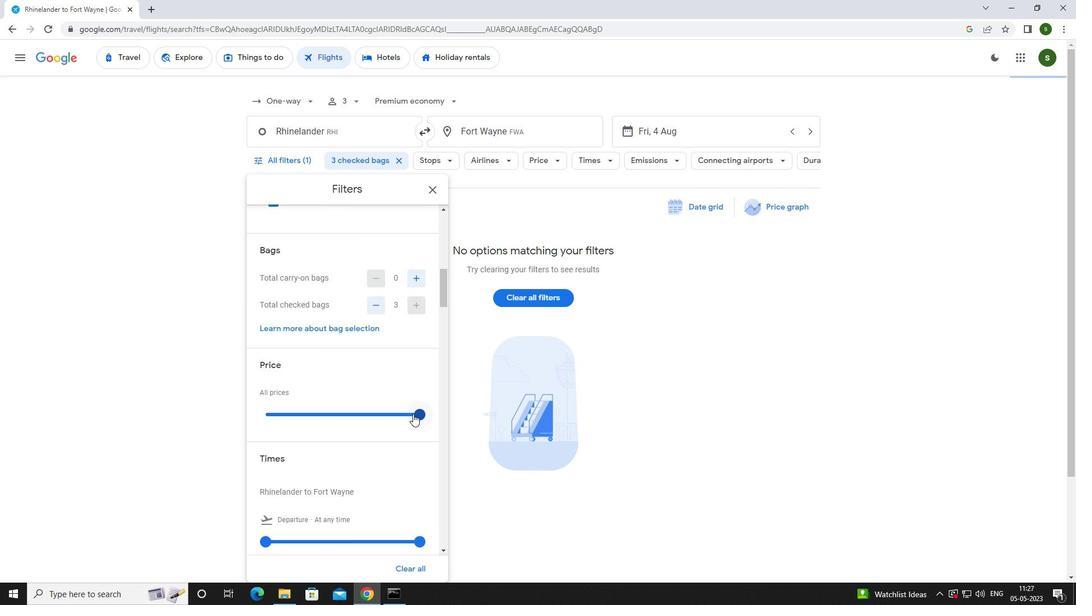 
Action: Mouse pressed left at (418, 413)
Screenshot: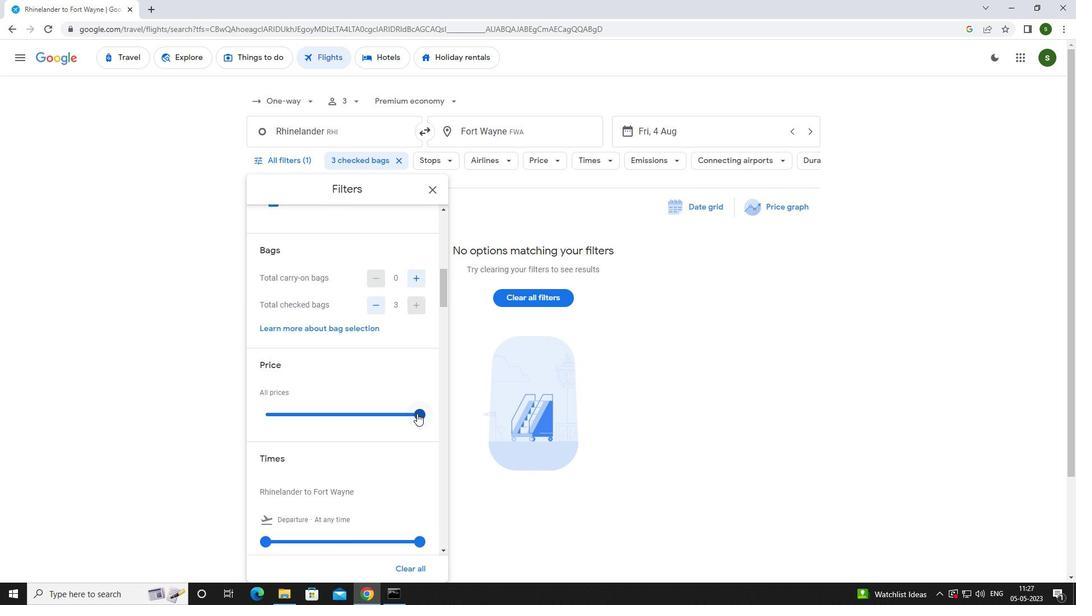 
Action: Mouse scrolled (418, 412) with delta (0, 0)
Screenshot: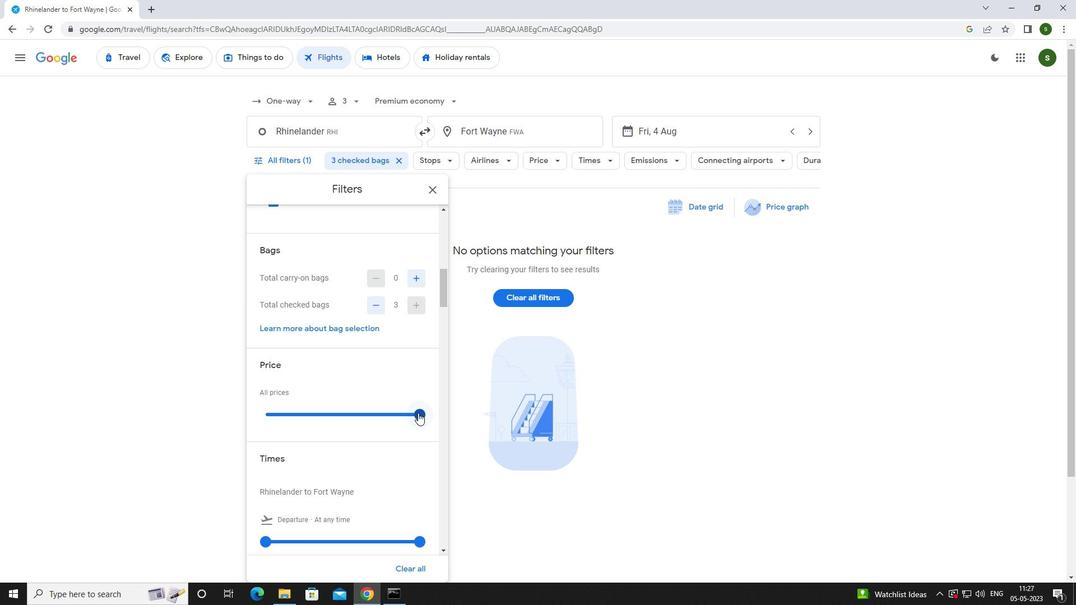 
Action: Mouse moved to (269, 487)
Screenshot: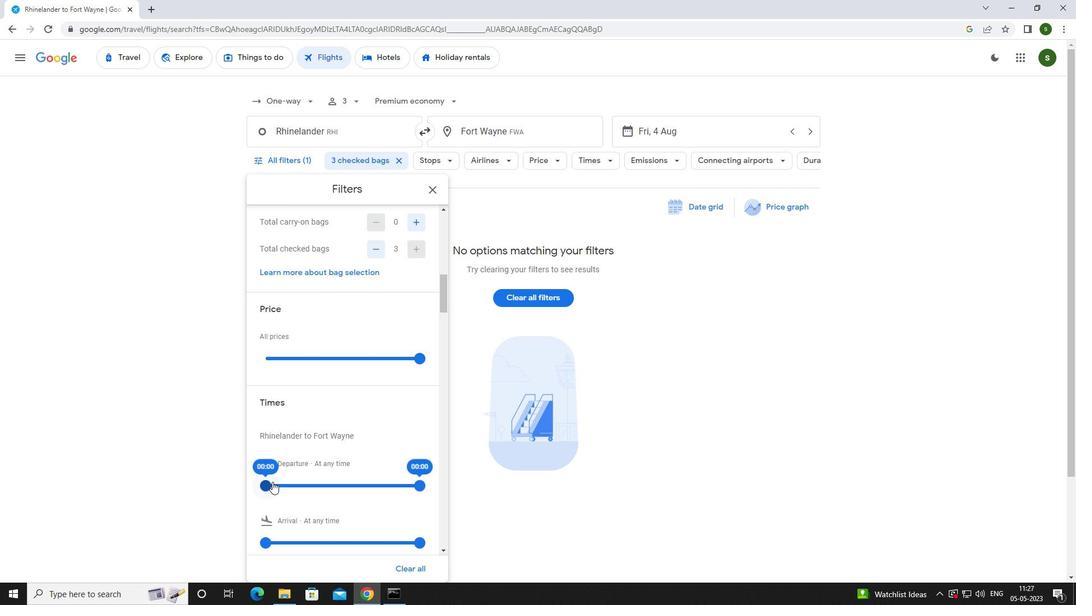 
Action: Mouse pressed left at (269, 487)
Screenshot: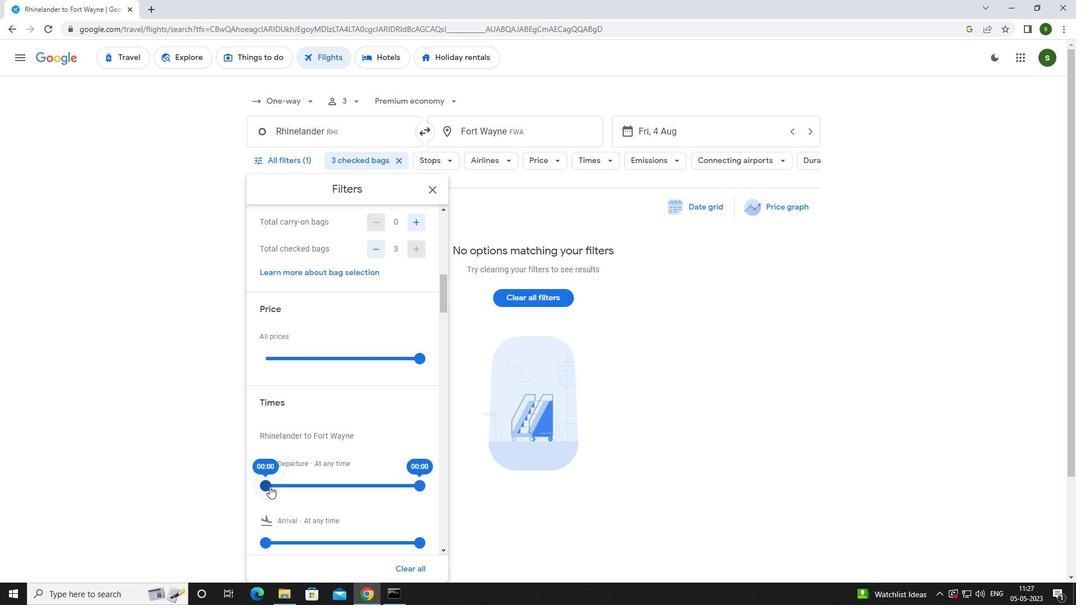 
Action: Mouse moved to (605, 434)
Screenshot: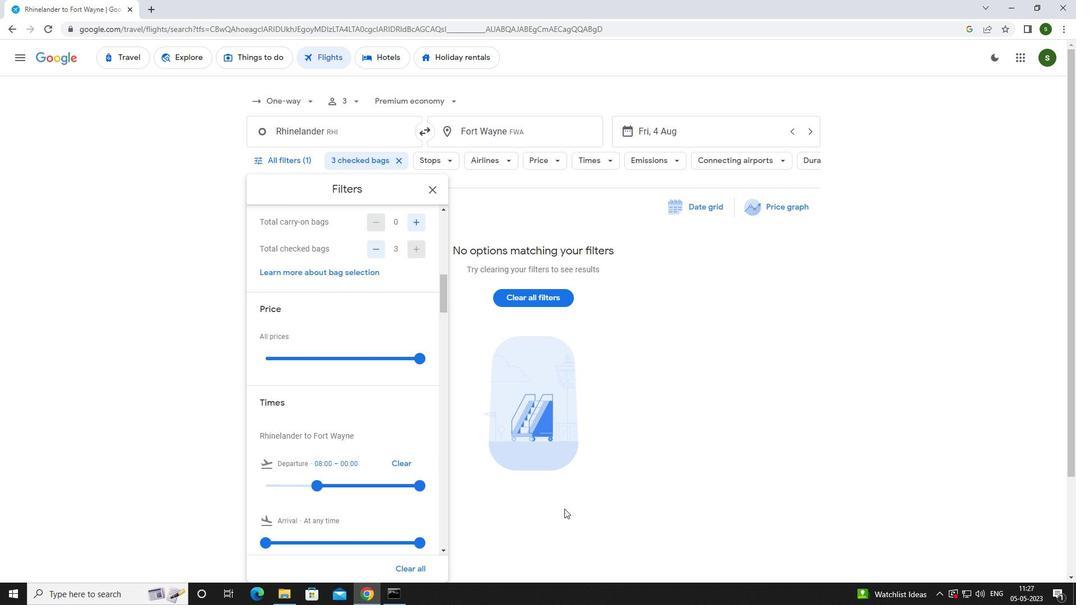 
Action: Mouse pressed left at (605, 434)
Screenshot: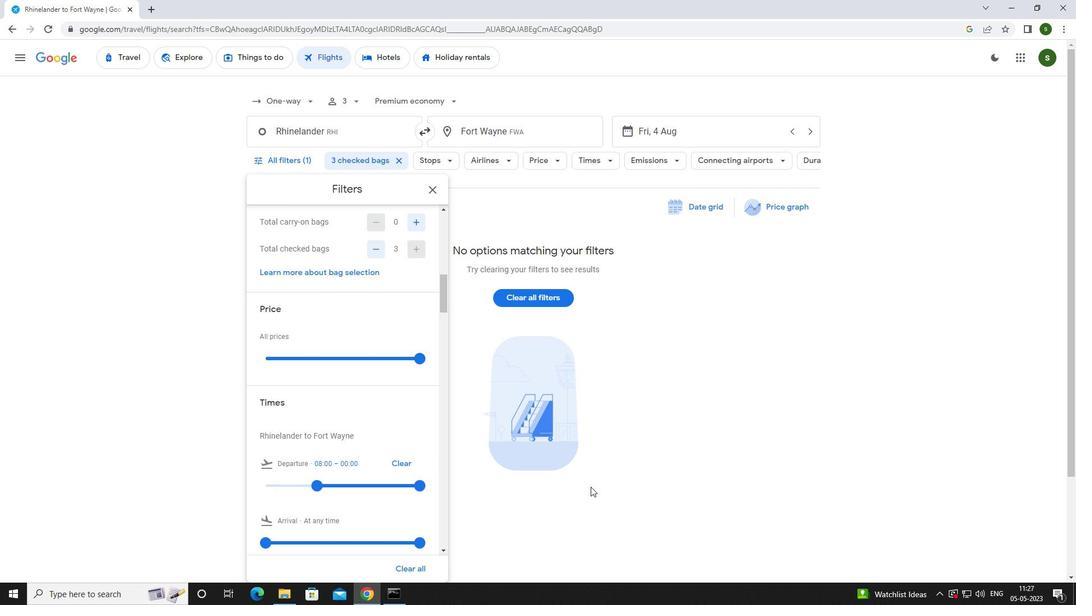 
